 Task: Create a meticulously planned event to celebrate the company's achievements, offering an evening of camaraderie, delicious food, and engaging activities at the annual company picnic on September 22nd from 12 PM to 4 PM.
Action: Mouse moved to (25, 125)
Screenshot: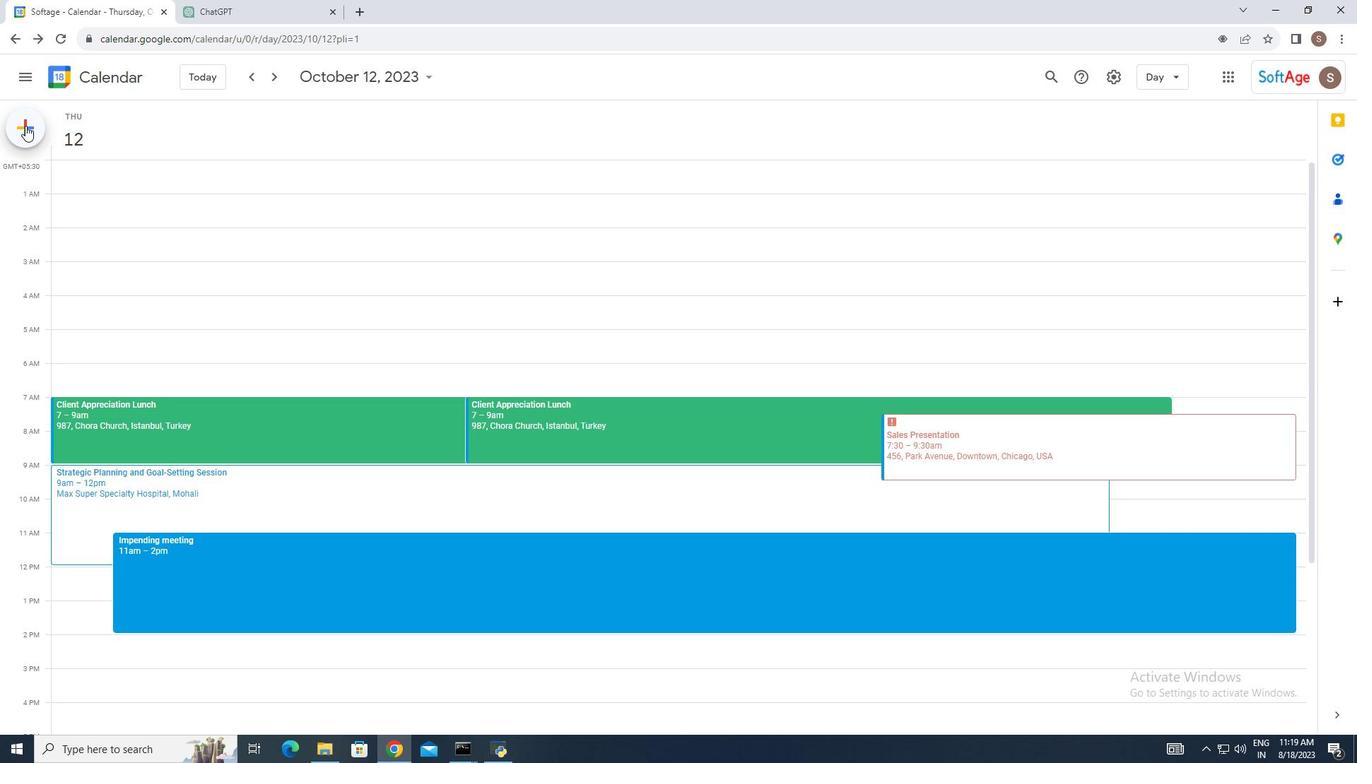 
Action: Mouse pressed left at (25, 125)
Screenshot: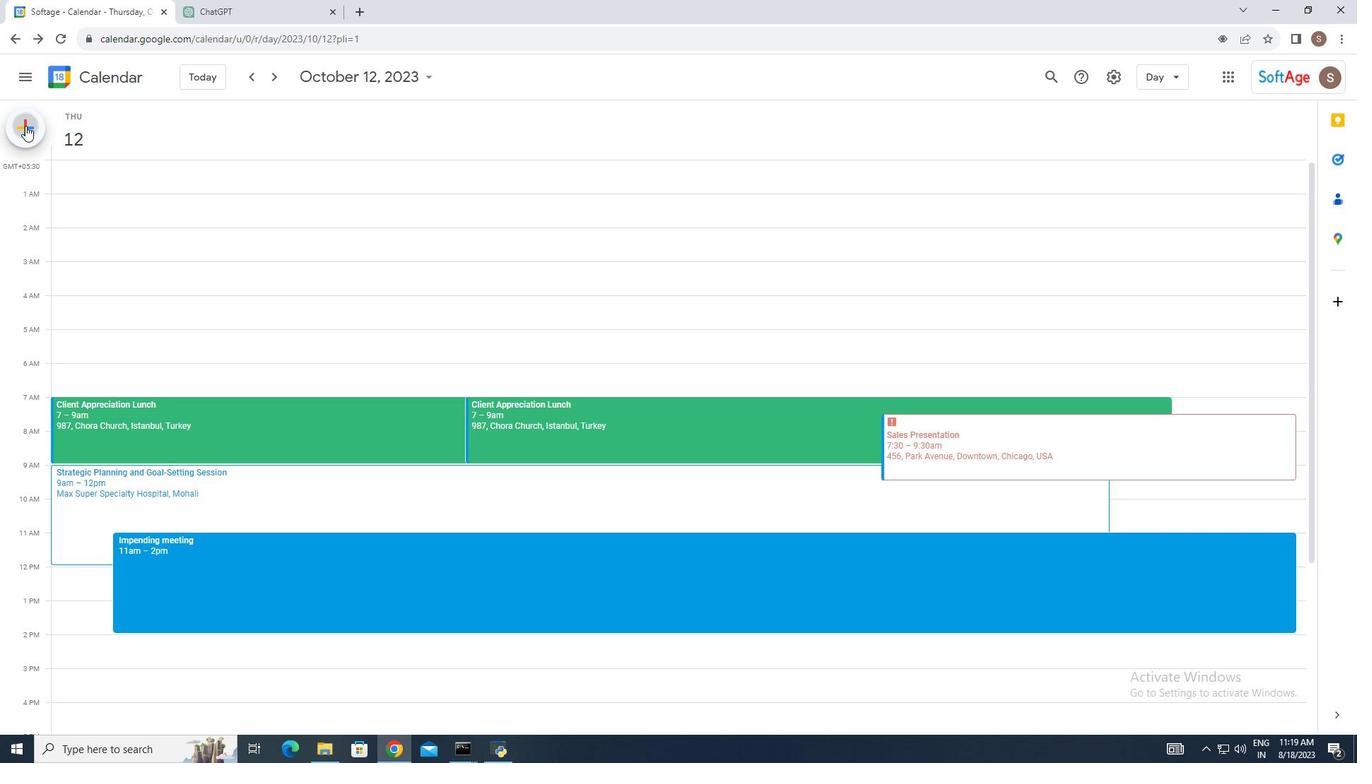 
Action: Mouse moved to (50, 165)
Screenshot: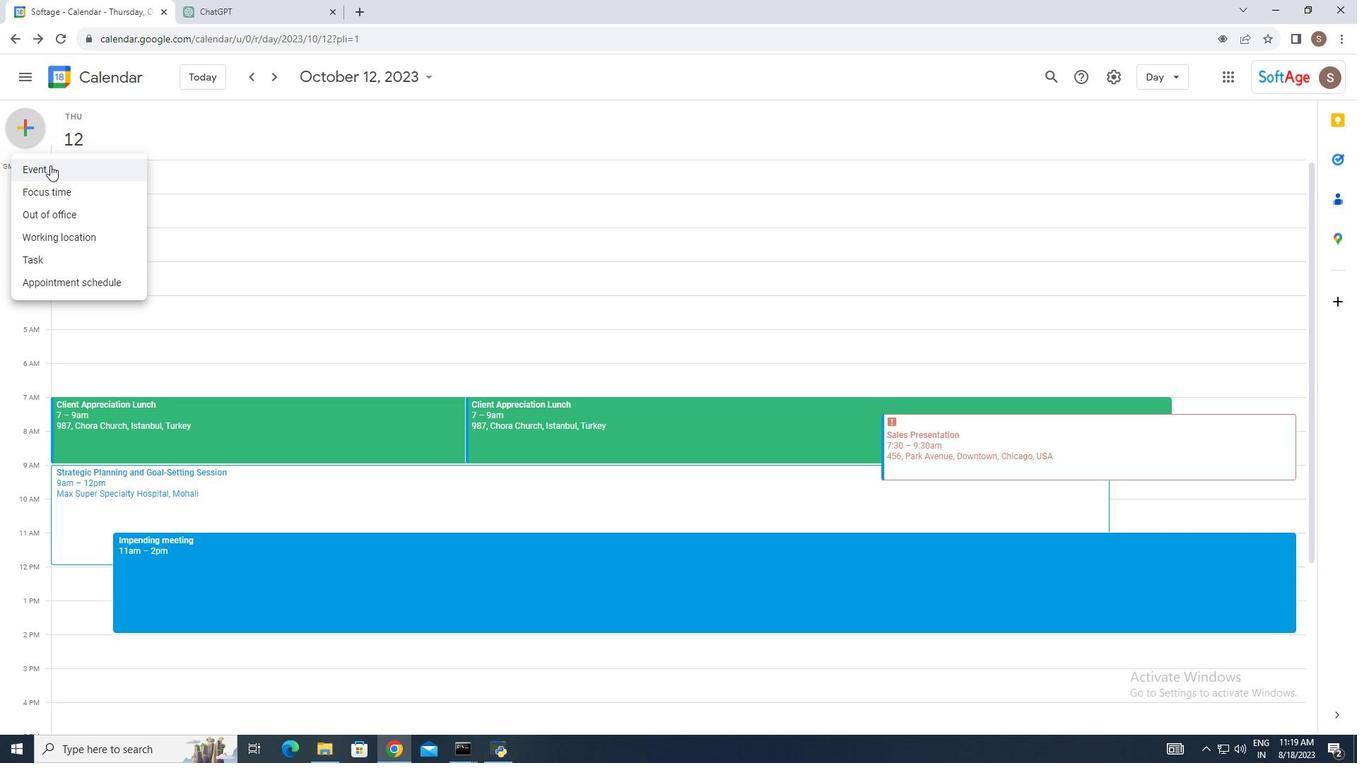 
Action: Mouse pressed left at (50, 165)
Screenshot: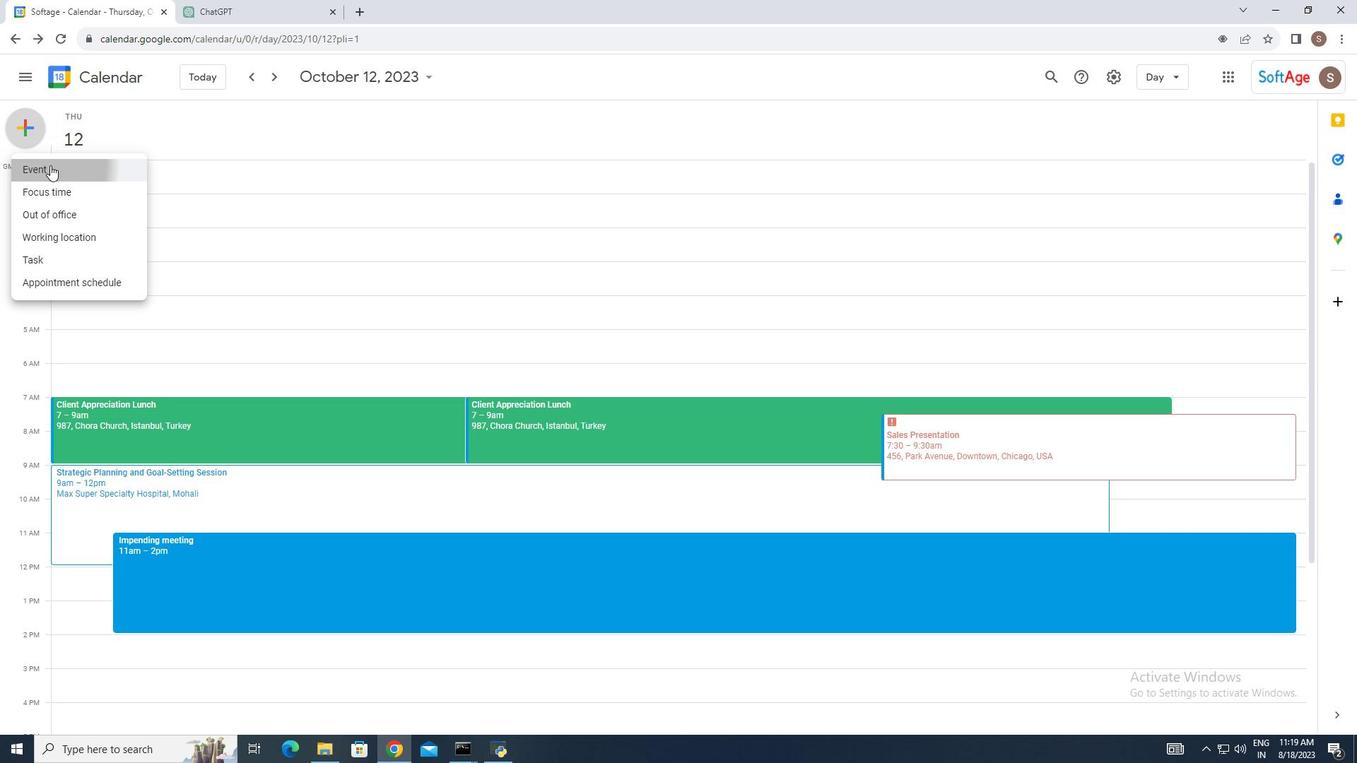 
Action: Mouse moved to (806, 555)
Screenshot: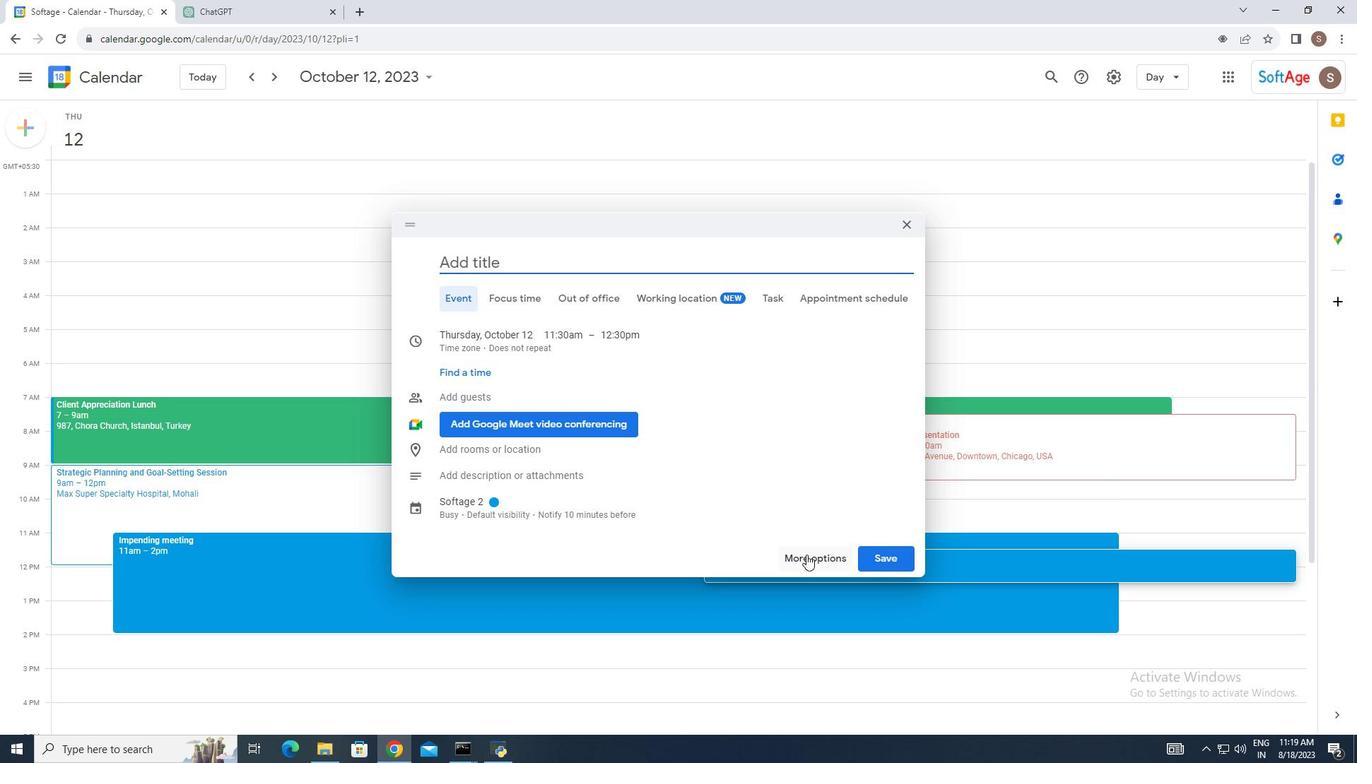 
Action: Mouse pressed left at (806, 555)
Screenshot: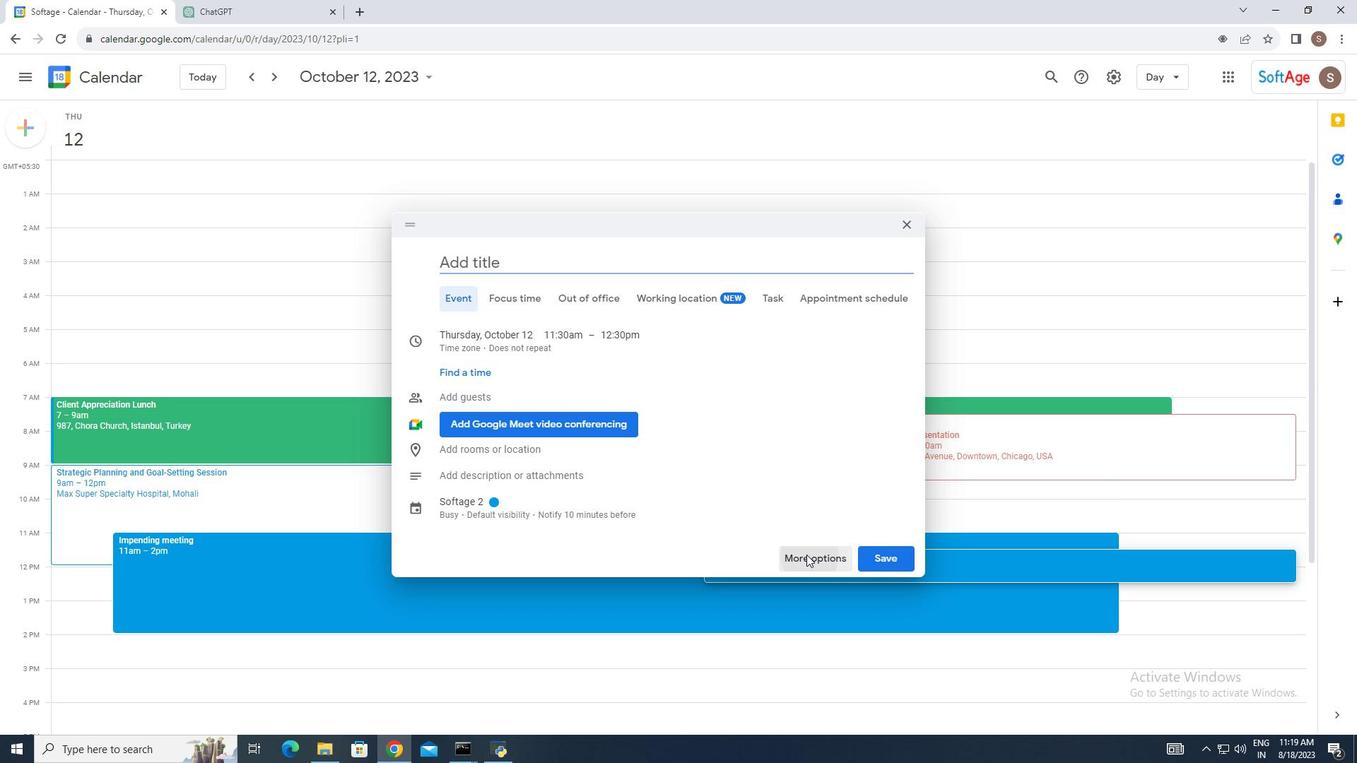 
Action: Mouse moved to (163, 83)
Screenshot: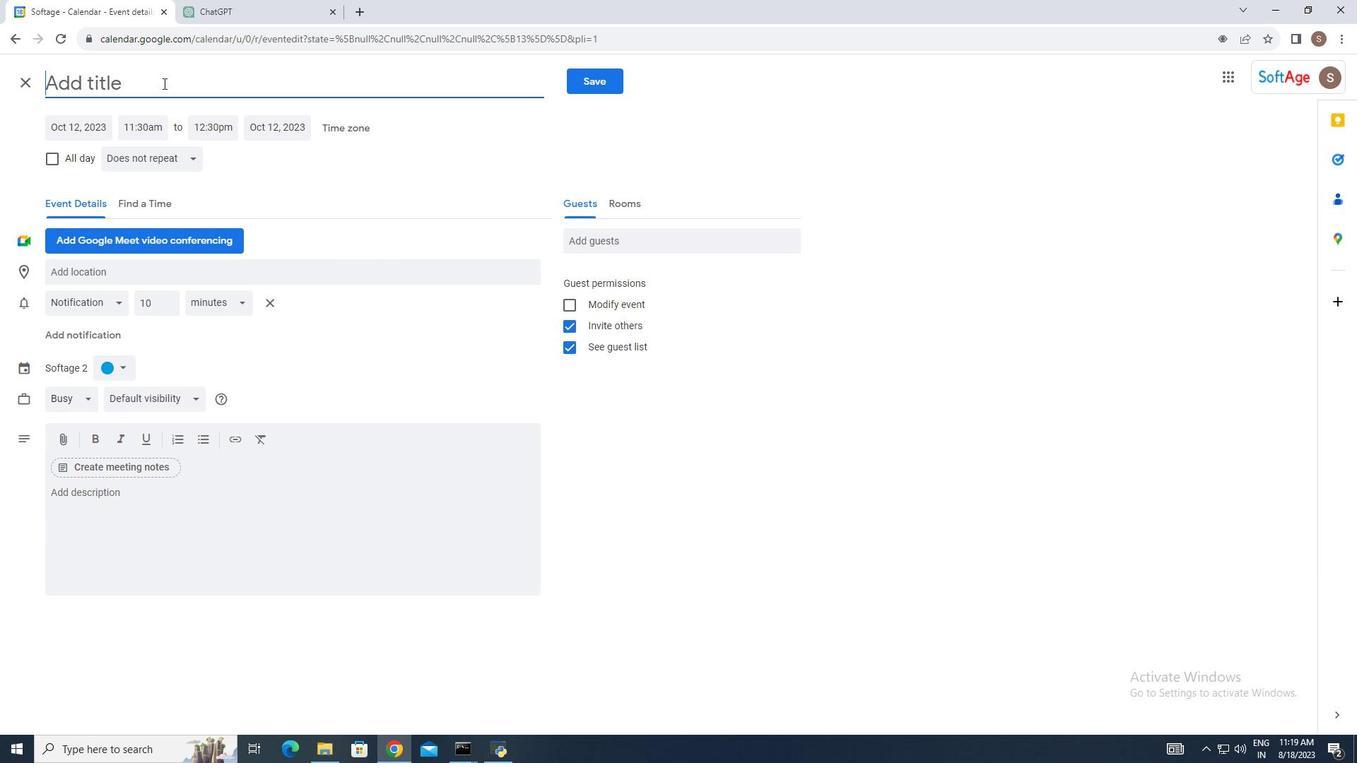
Action: Mouse pressed left at (163, 83)
Screenshot: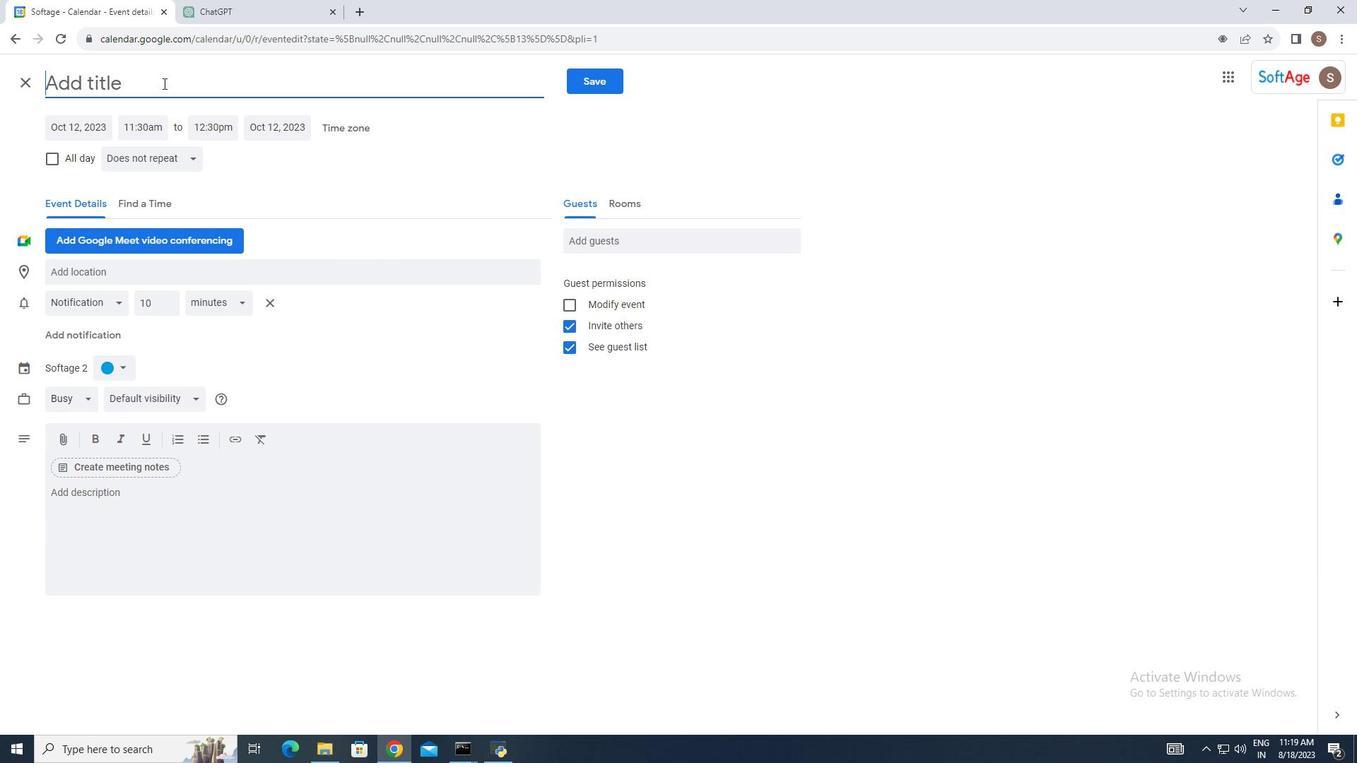 
Action: Key pressed <Key.shift>Meticulously
Screenshot: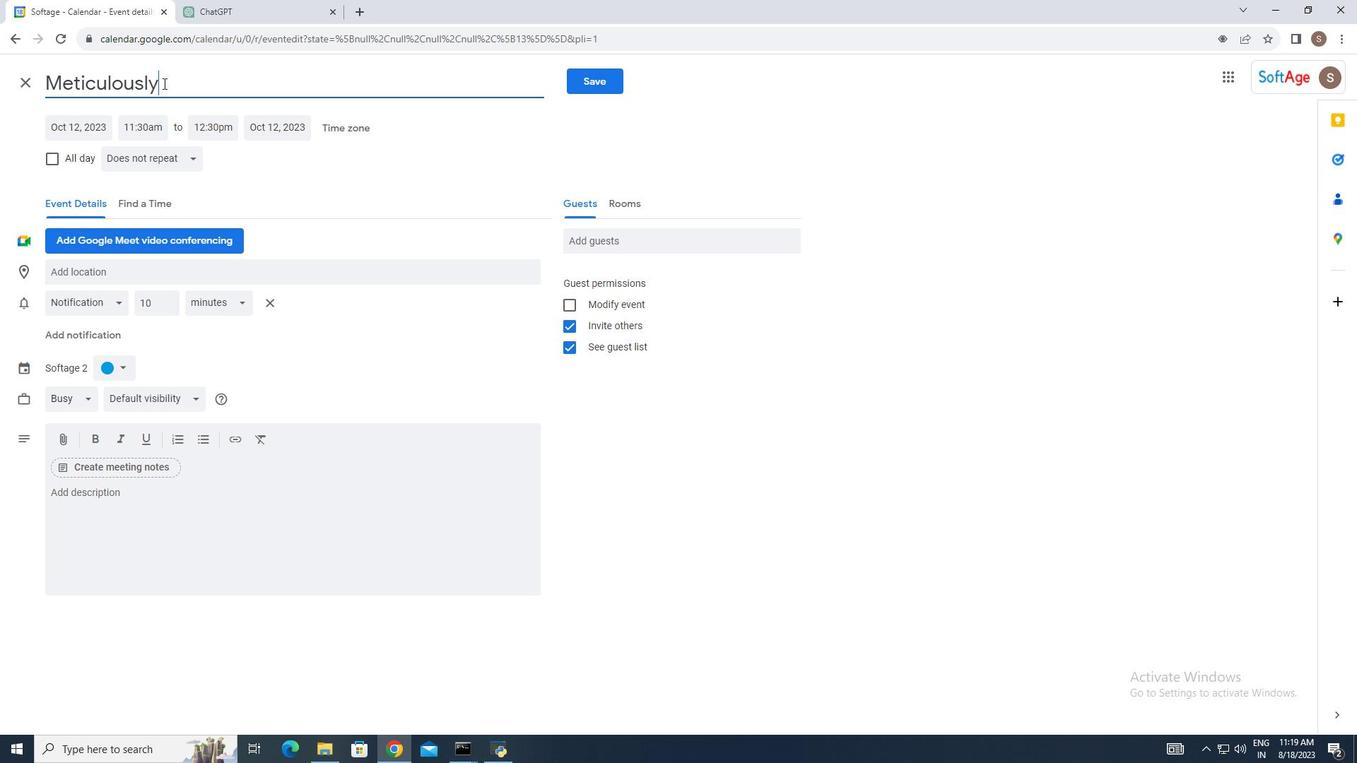 
Action: Mouse moved to (101, 507)
Screenshot: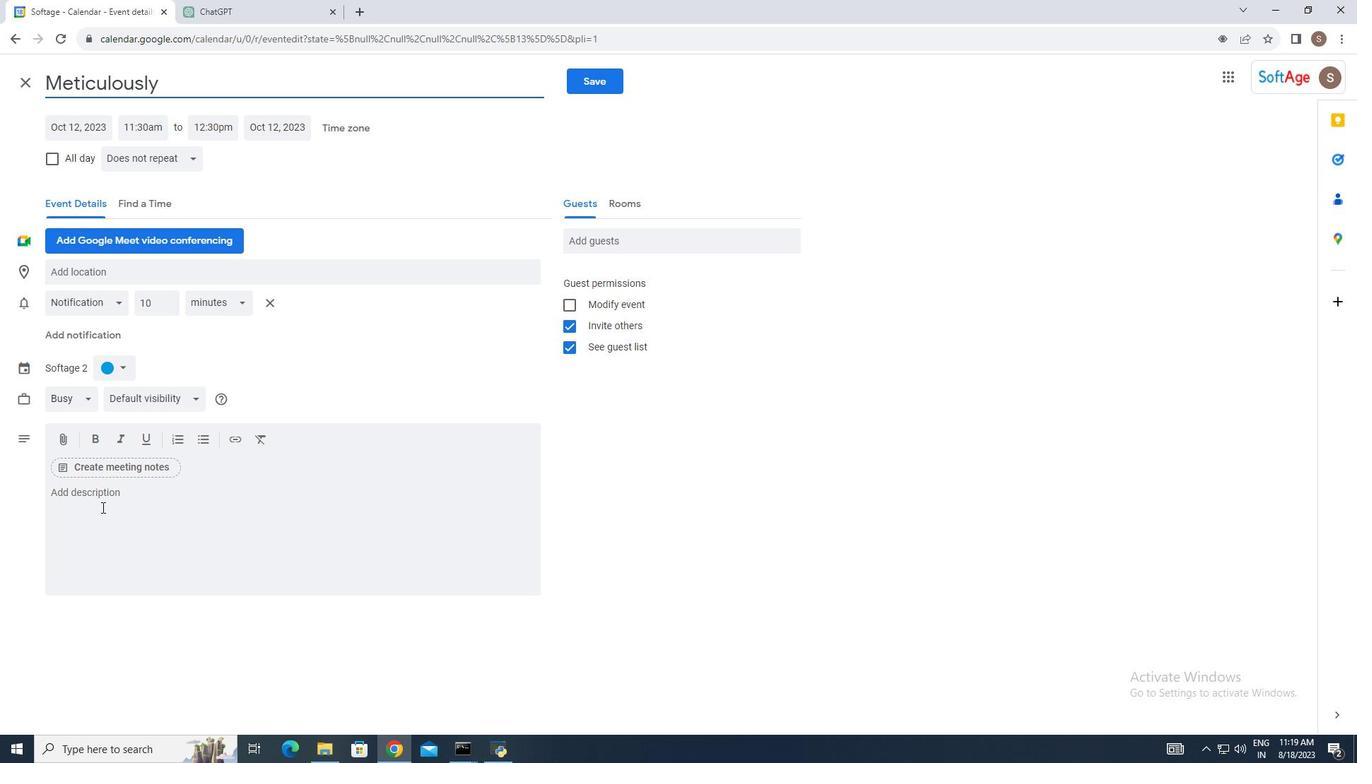 
Action: Mouse pressed left at (101, 507)
Screenshot: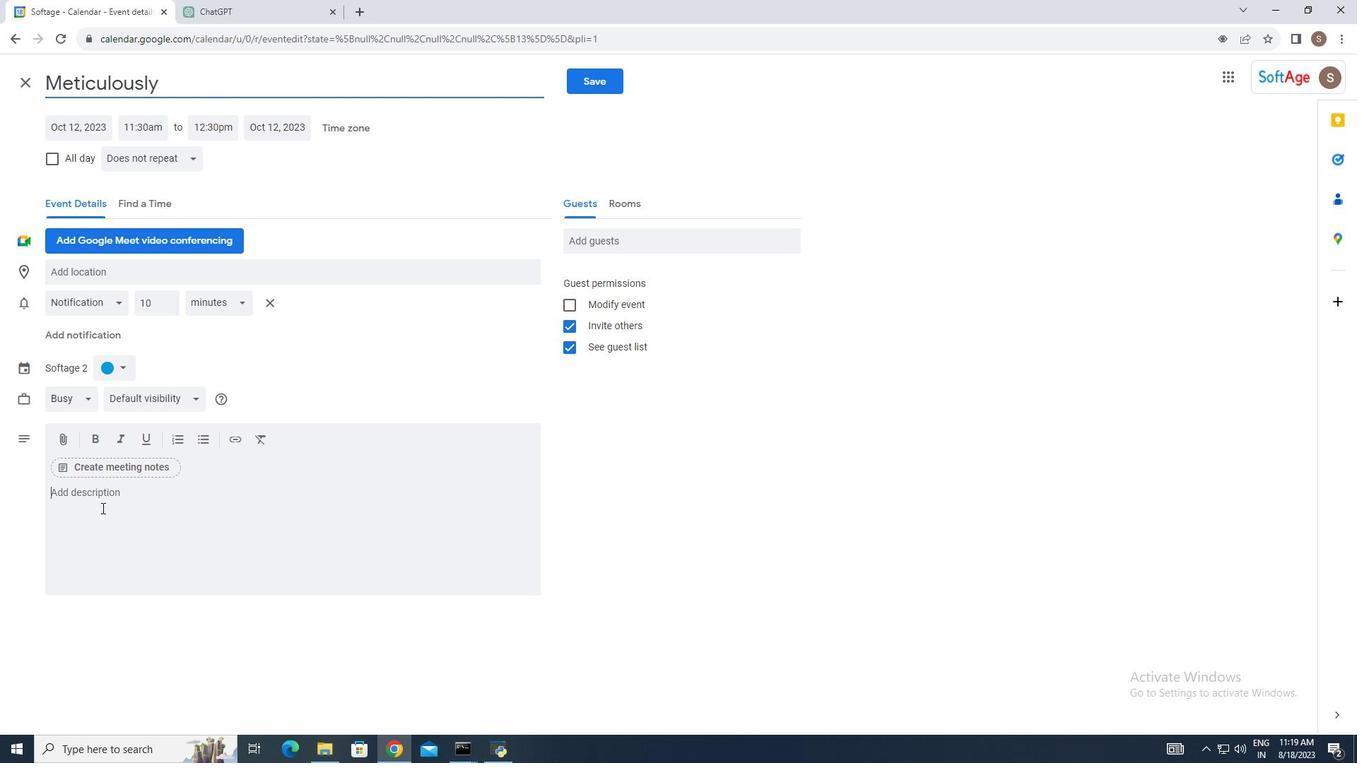 
Action: Mouse moved to (289, 374)
Screenshot: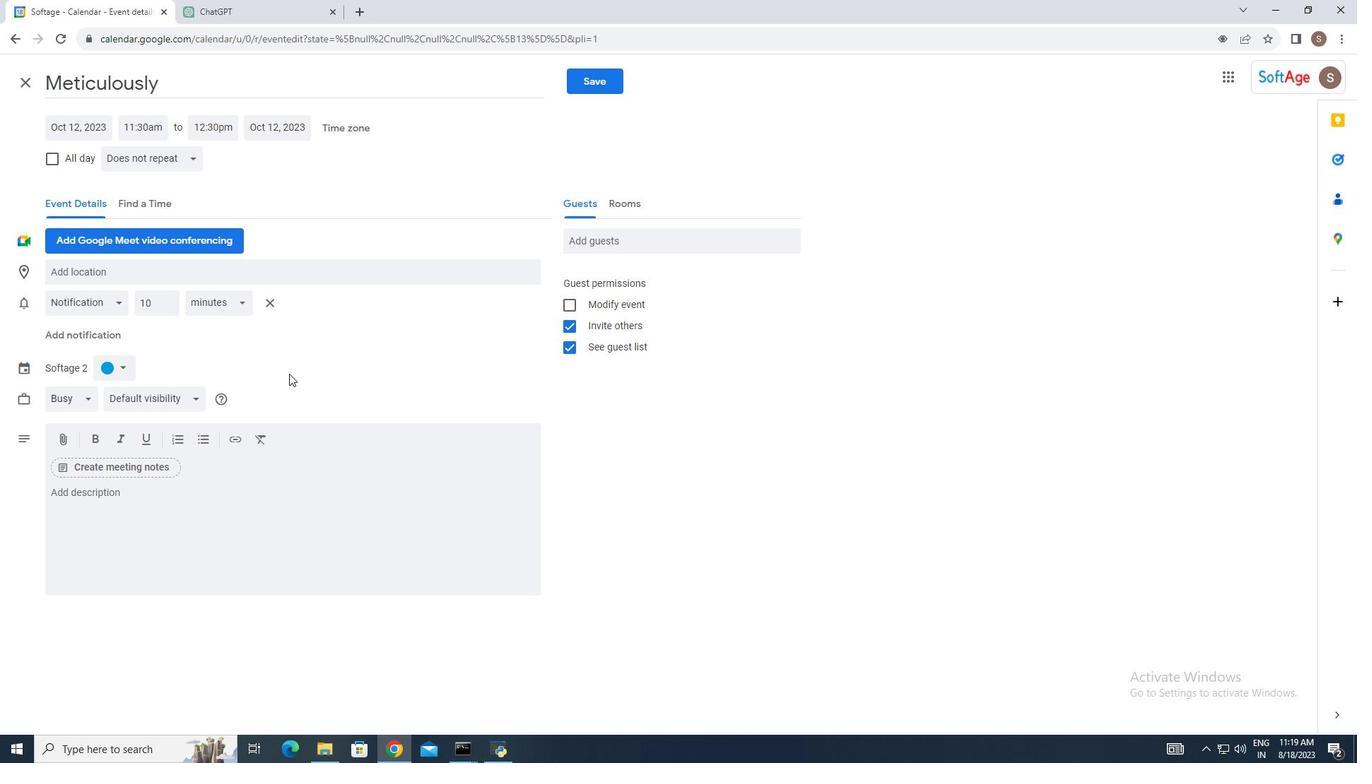 
Action: Key pressed <Key.shift>Meticulously<Key.space>plannde<Key.space>ev<Key.backspace><Key.backspace><Key.backspace><Key.backspace><Key.backspace>ed<Key.space>ec<Key.backspace>vent<Key.space>to<Key.space>celebrate<Key.space>the<Key.space>company's<Key.space>achievements<Key.space><Key.backspace>.<Key.backspace>,<Key.space>offering<Key.space>of<Key.space>camaraderie,<Key.space>delicious<Key.space><Key.backspace>,<Key.space><Key.backspace><Key.backspace><Key.space>food,<Key.space>and<Key.space>engaging<Key.space>activities<Key.space>at<Key.space>annual<Key.space>company<Key.space>picnic<Key.space>on<Key.space>\\<Key.backspace><Key.backspace><Key.backspace><Key.backspace><Key.backspace><Key.backspace>.
Screenshot: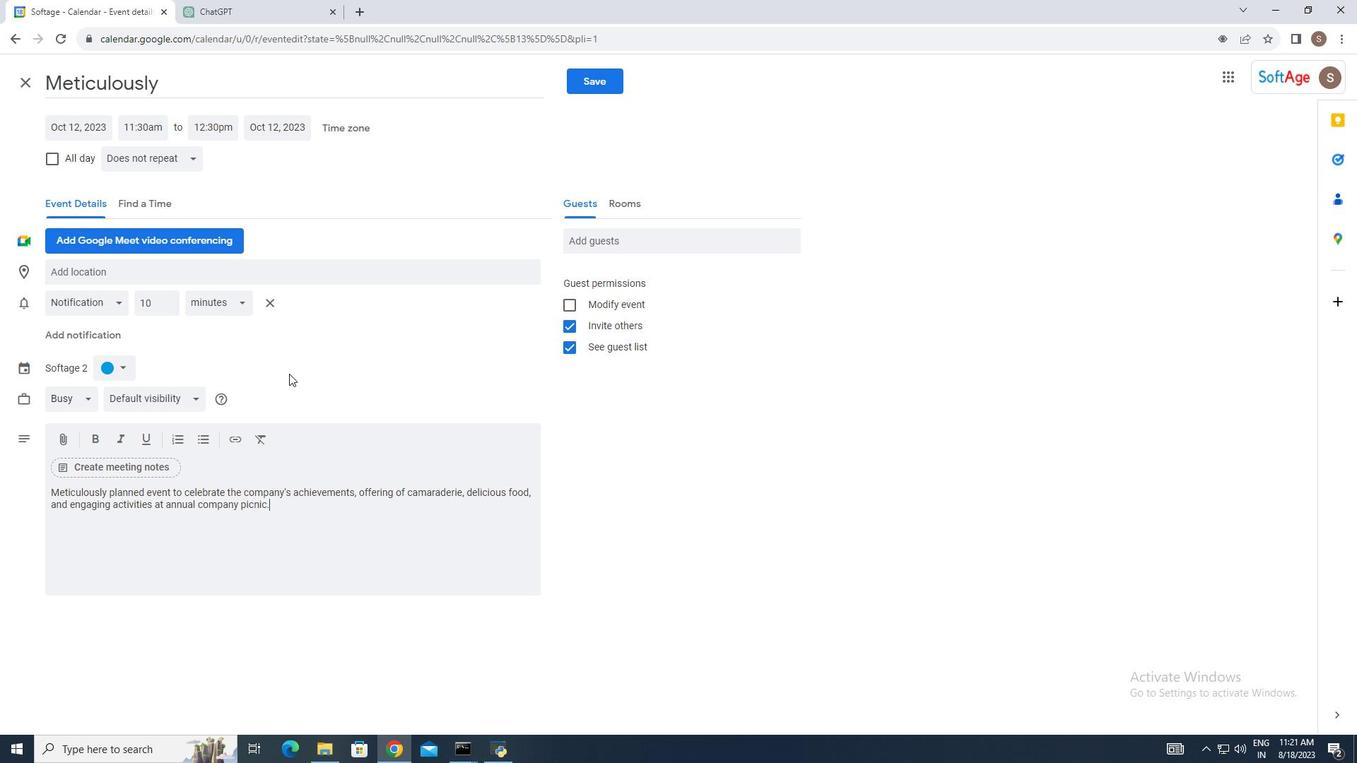 
Action: Mouse moved to (86, 124)
Screenshot: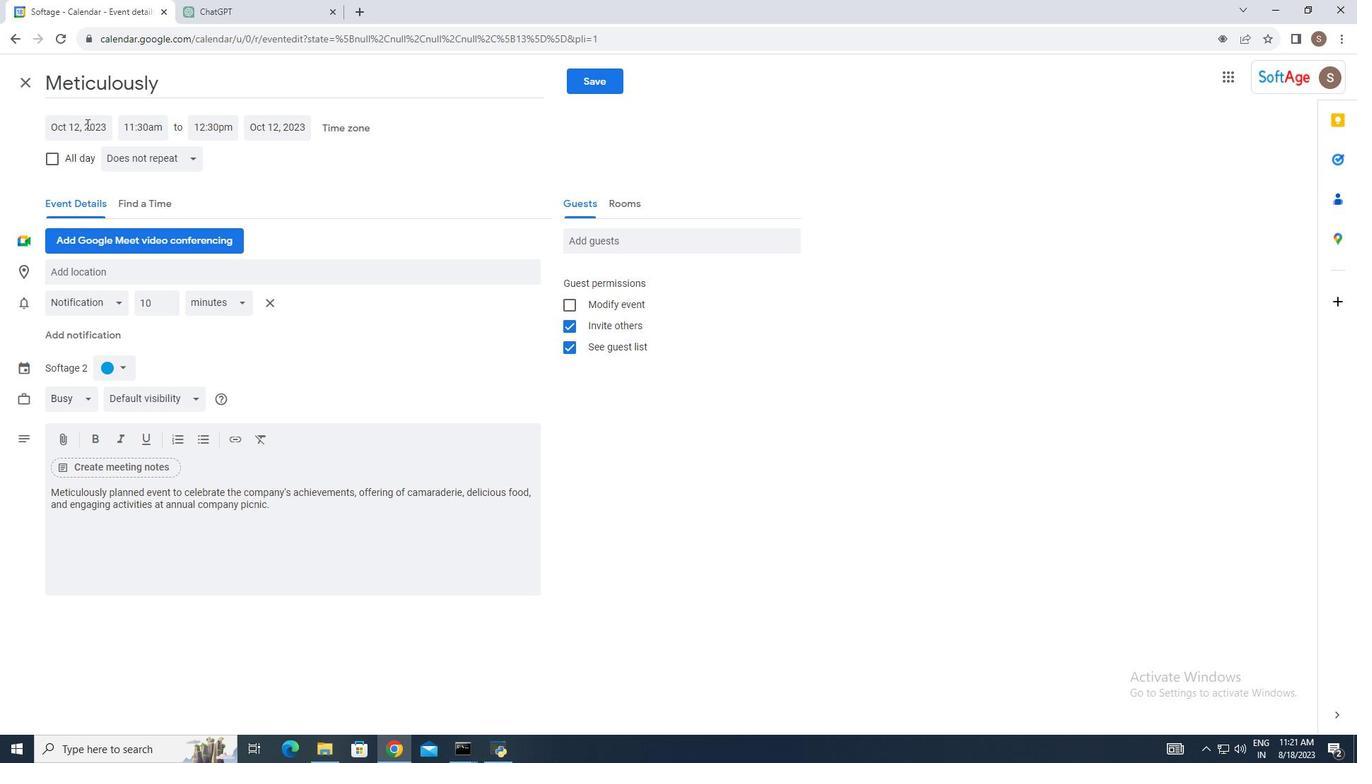 
Action: Mouse pressed left at (86, 124)
Screenshot: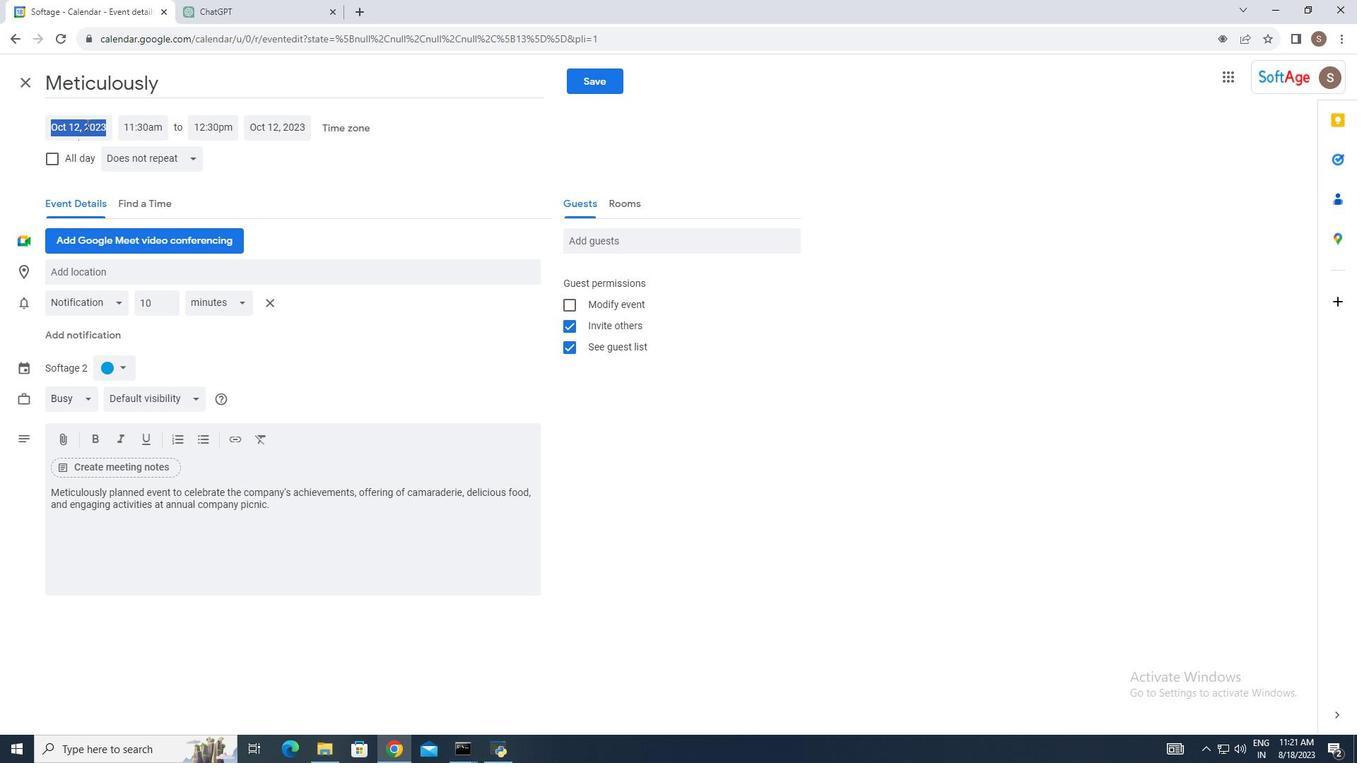 
Action: Mouse moved to (222, 161)
Screenshot: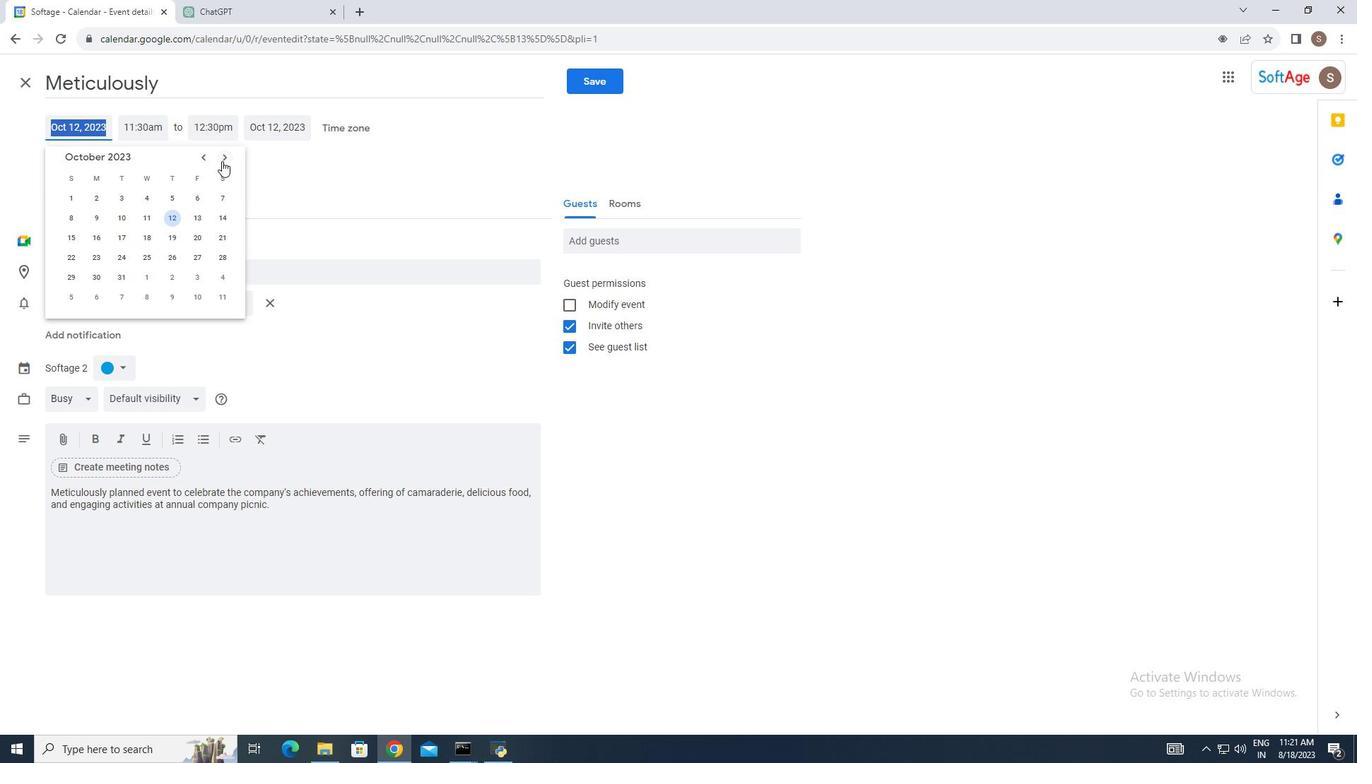 
Action: Mouse pressed left at (222, 161)
Screenshot: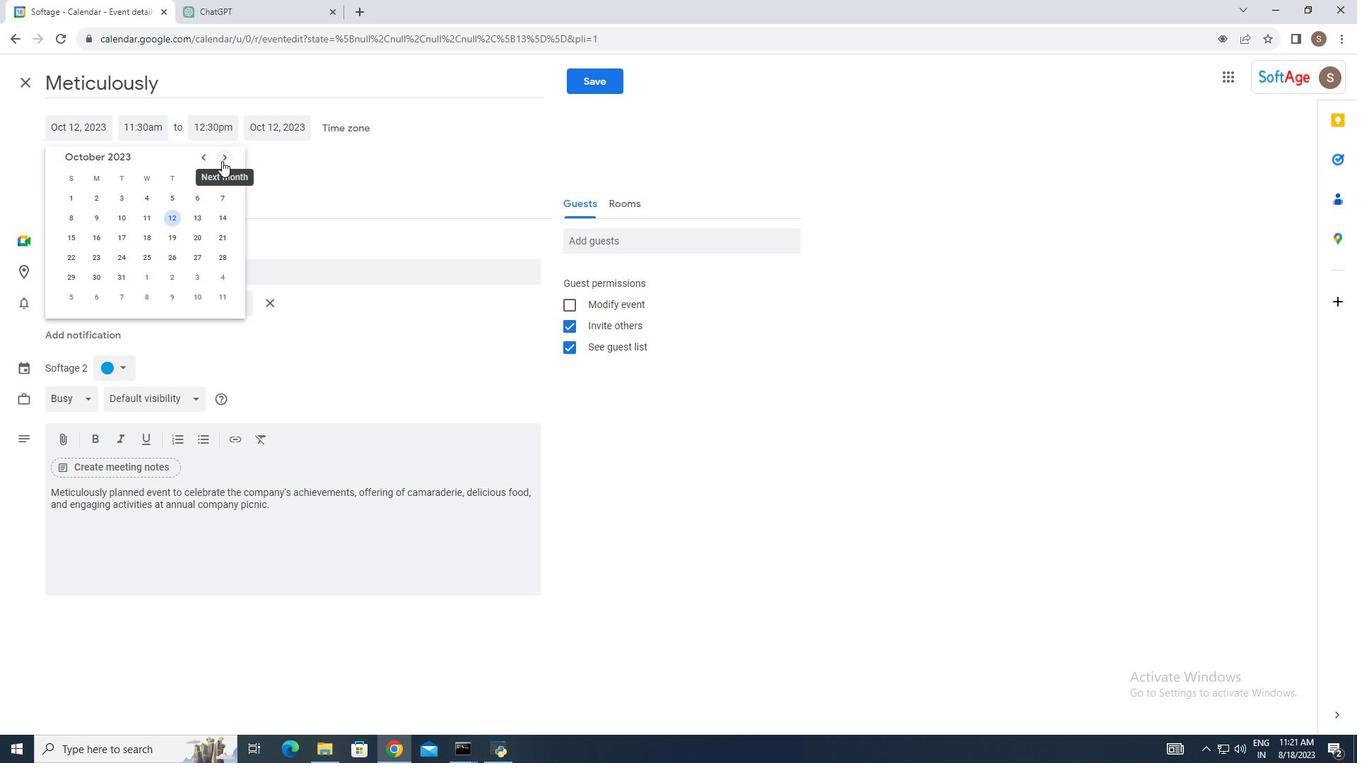 
Action: Mouse moved to (198, 159)
Screenshot: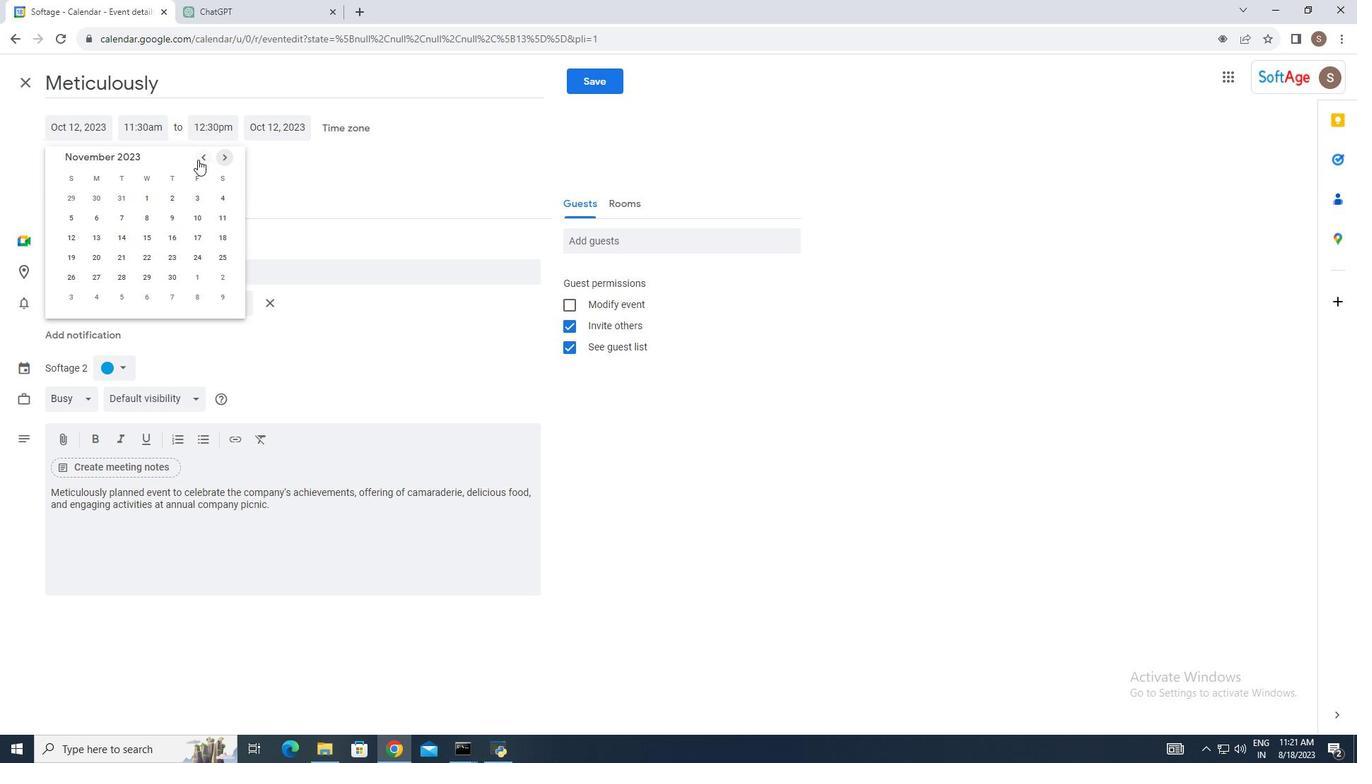 
Action: Mouse pressed left at (198, 159)
Screenshot: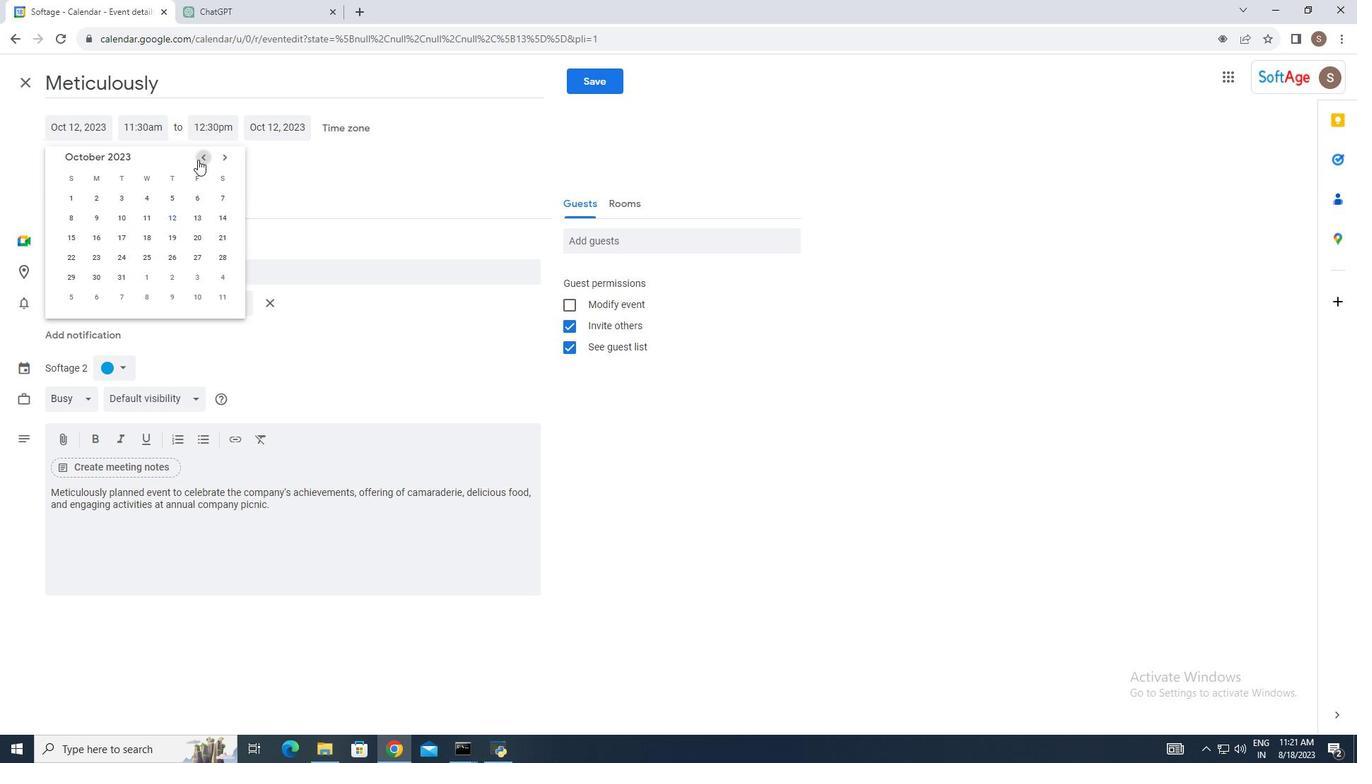 
Action: Mouse pressed left at (198, 159)
Screenshot: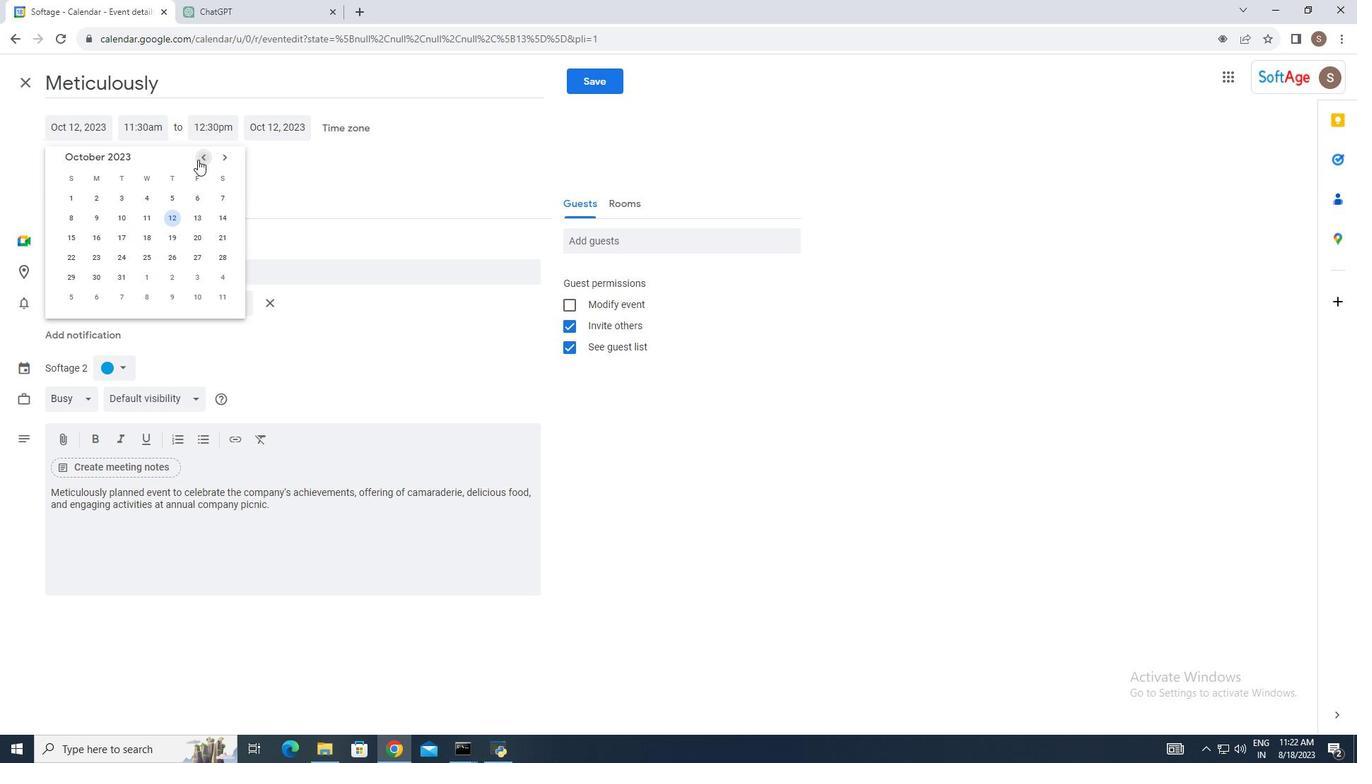 
Action: Mouse moved to (196, 258)
Screenshot: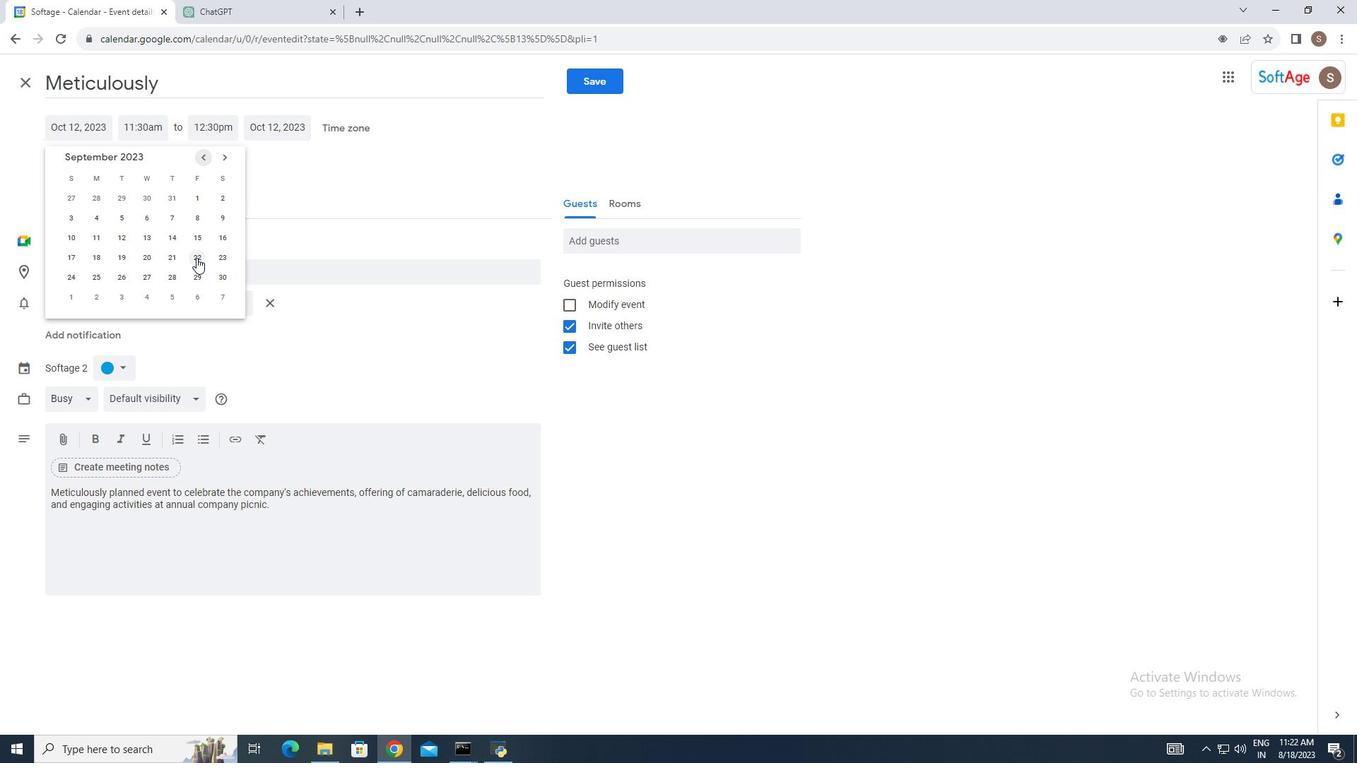 
Action: Mouse pressed left at (196, 258)
Screenshot: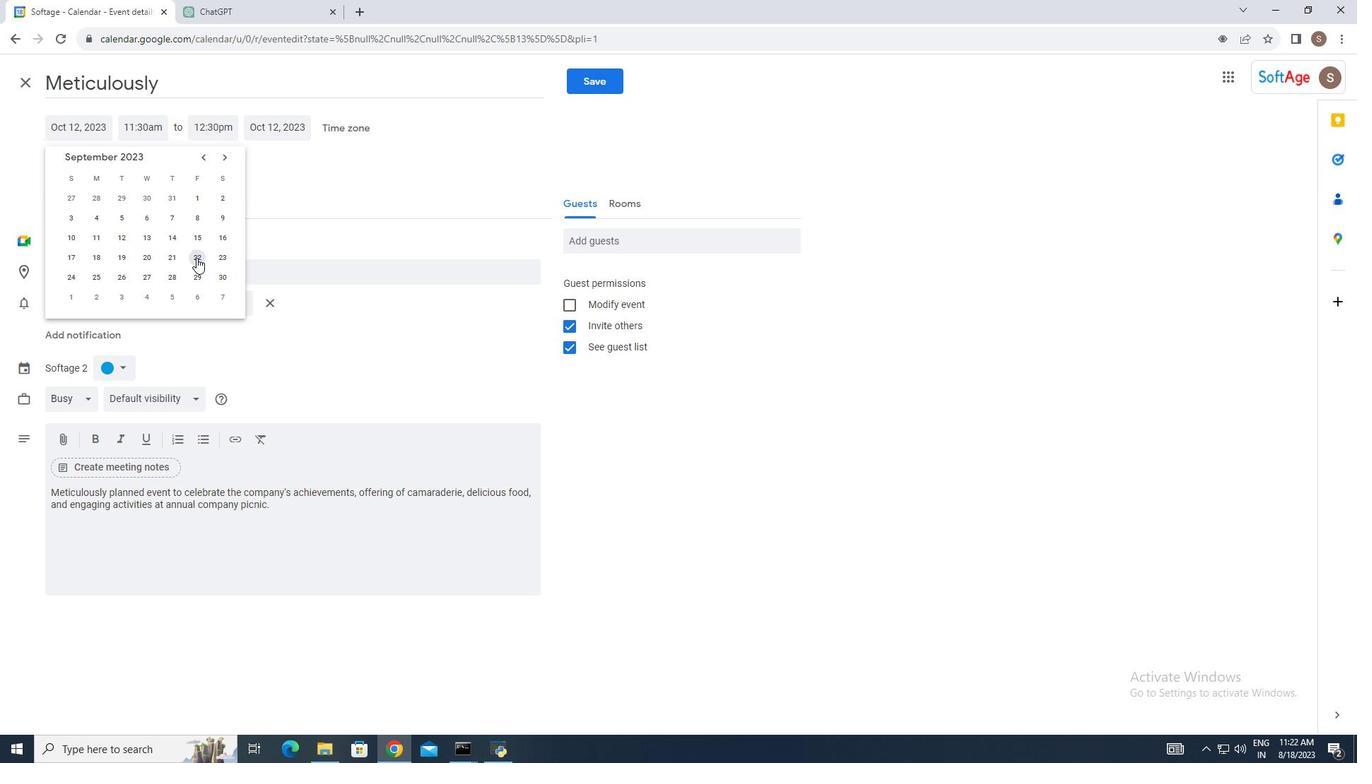 
Action: Mouse moved to (159, 127)
Screenshot: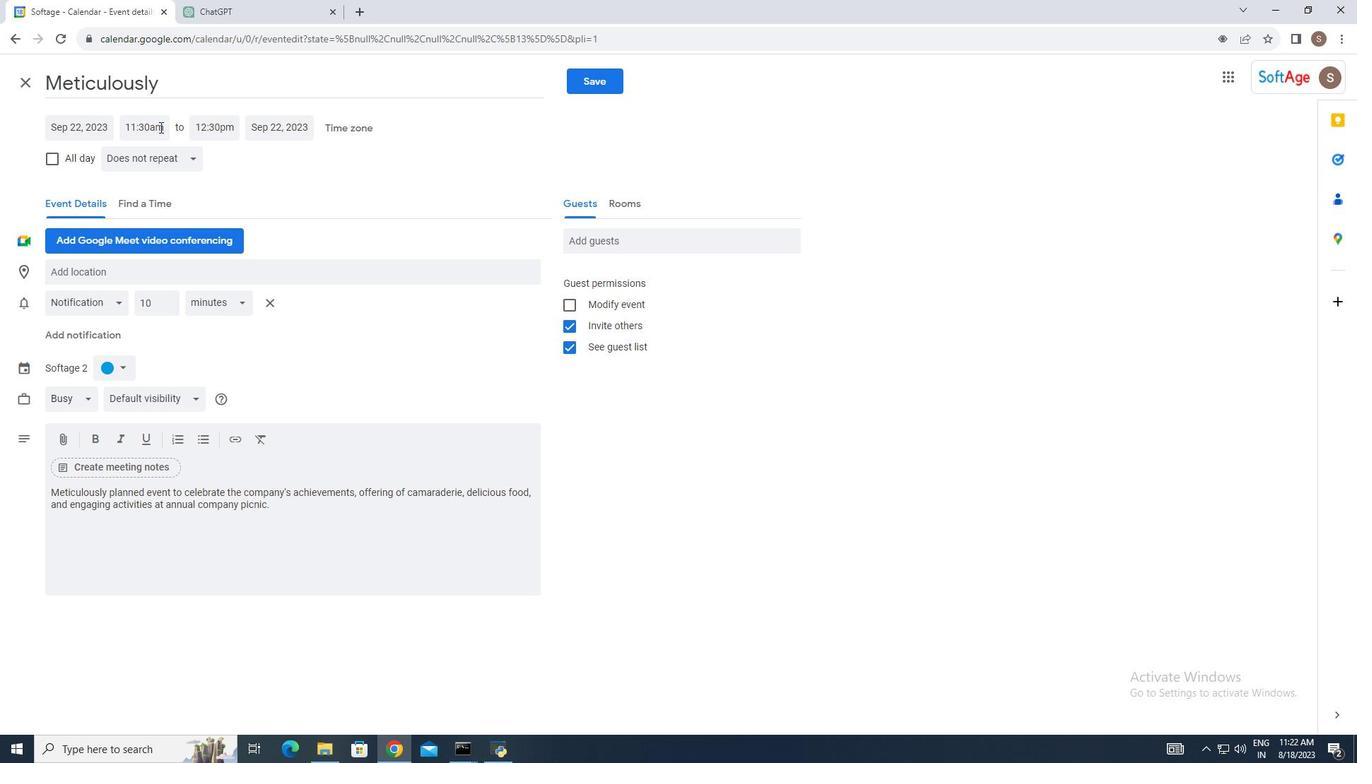 
Action: Mouse pressed left at (159, 127)
Screenshot: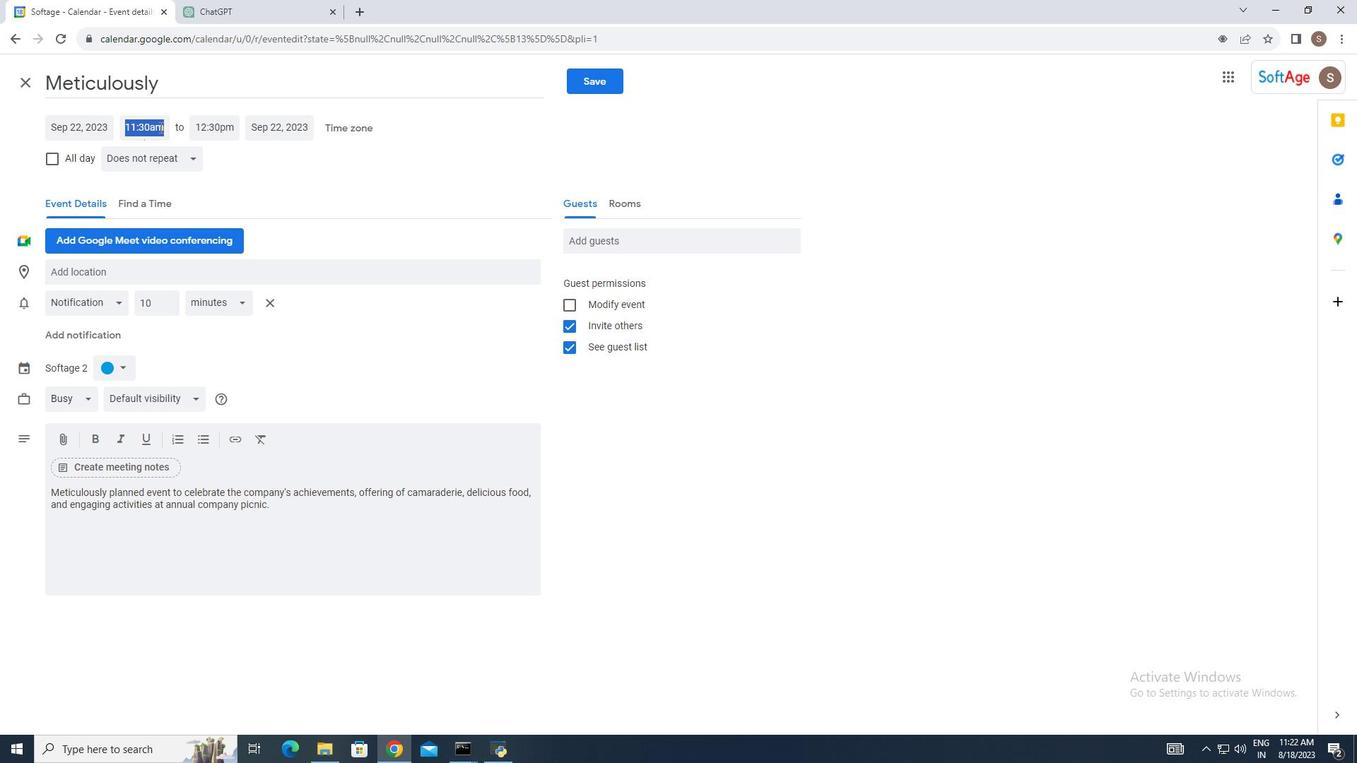 
Action: Mouse moved to (178, 268)
Screenshot: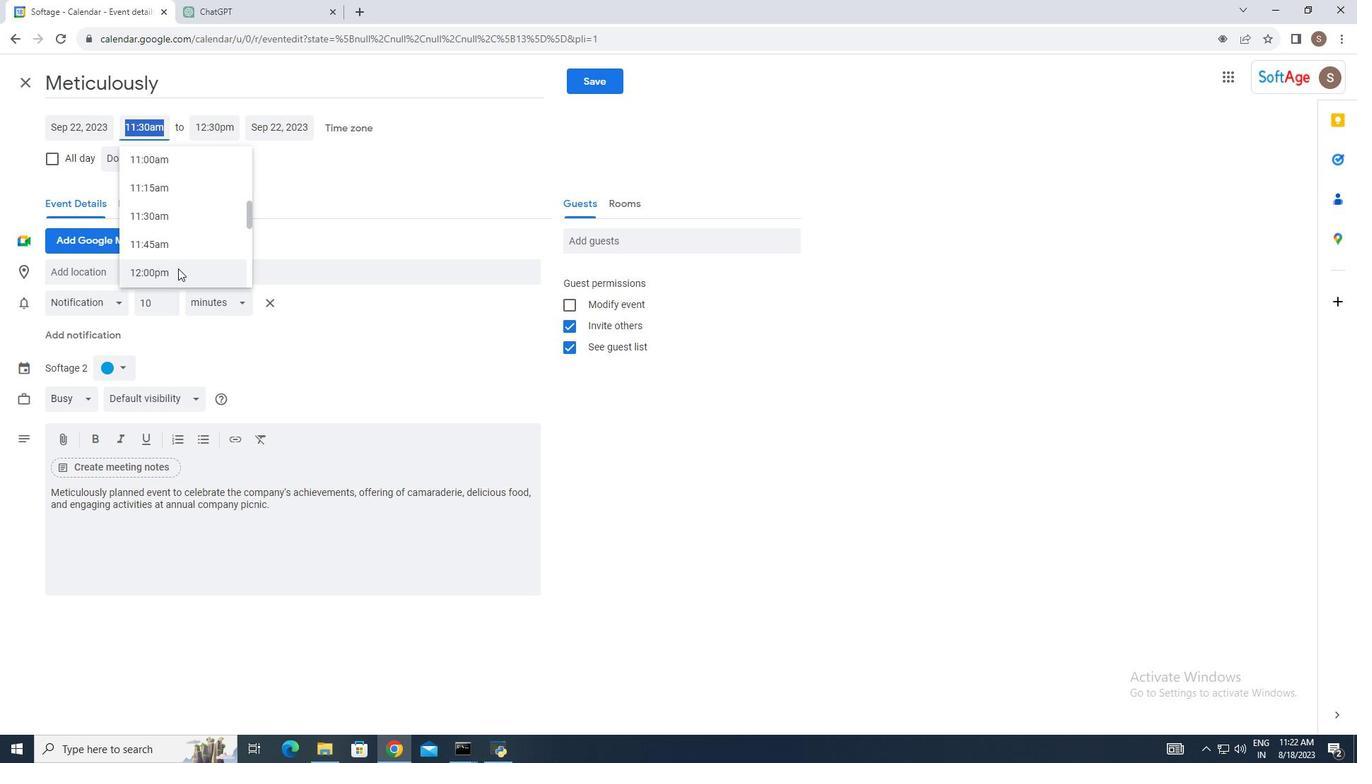 
Action: Mouse pressed left at (178, 268)
Screenshot: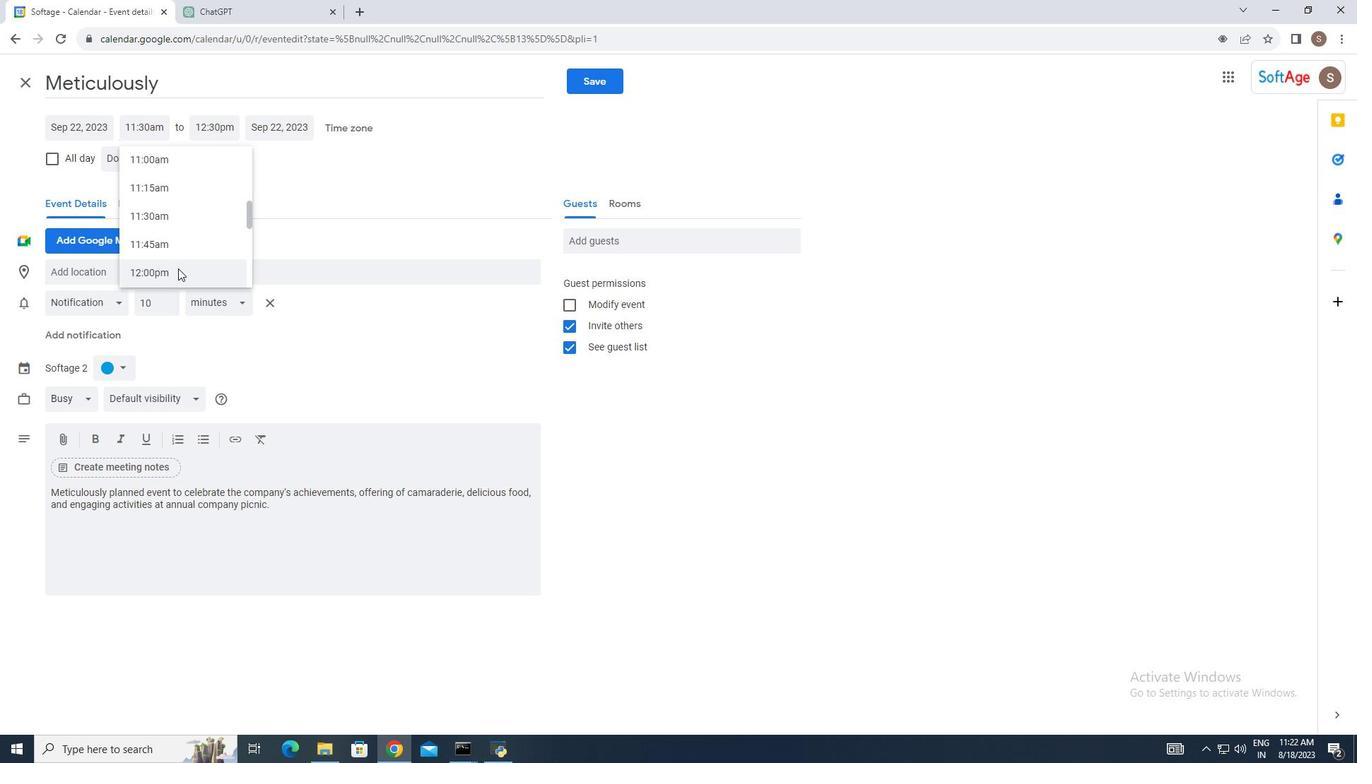 
Action: Mouse moved to (222, 125)
Screenshot: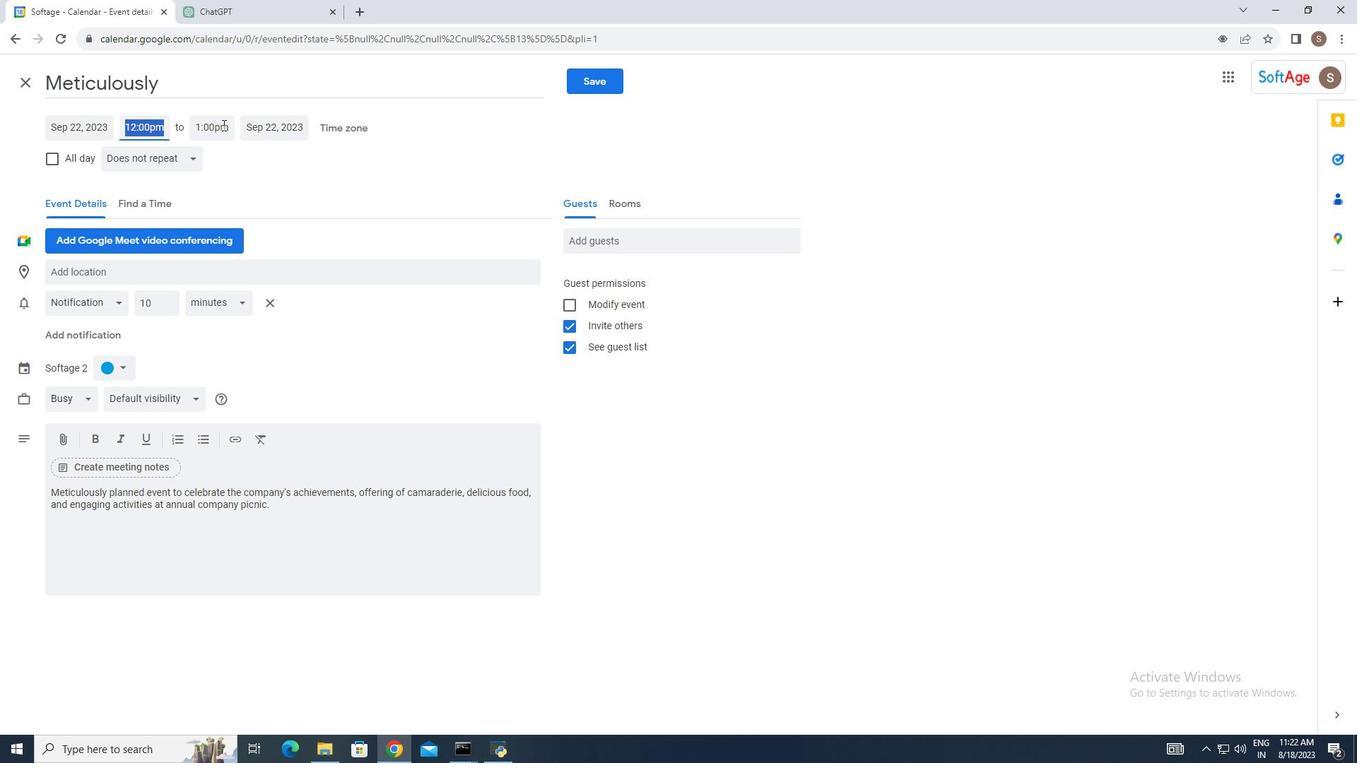 
Action: Mouse pressed left at (222, 125)
Screenshot: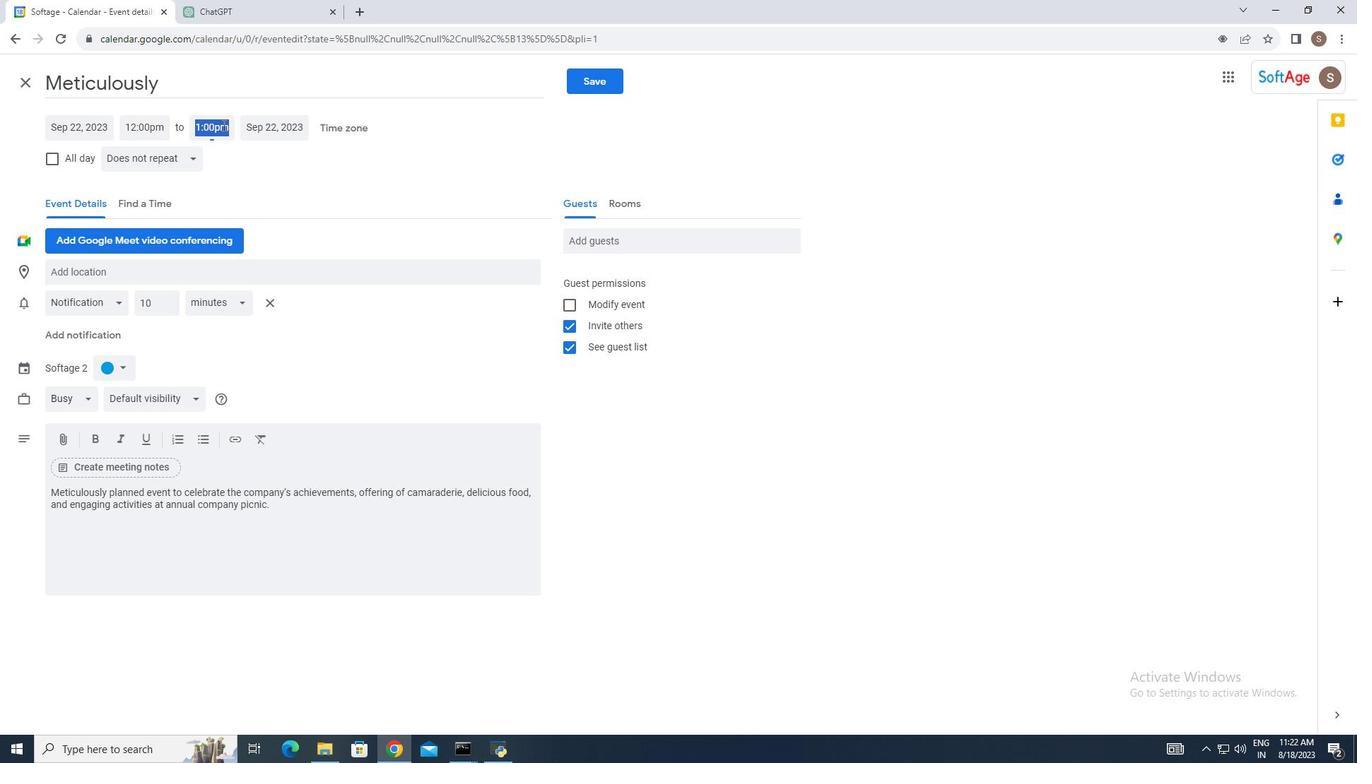 
Action: Key pressed 4<Key.shift_r>:00<Key.space><Key.shift>PM<Key.backspace><Key.backspace><Key.backspace>pm
Screenshot: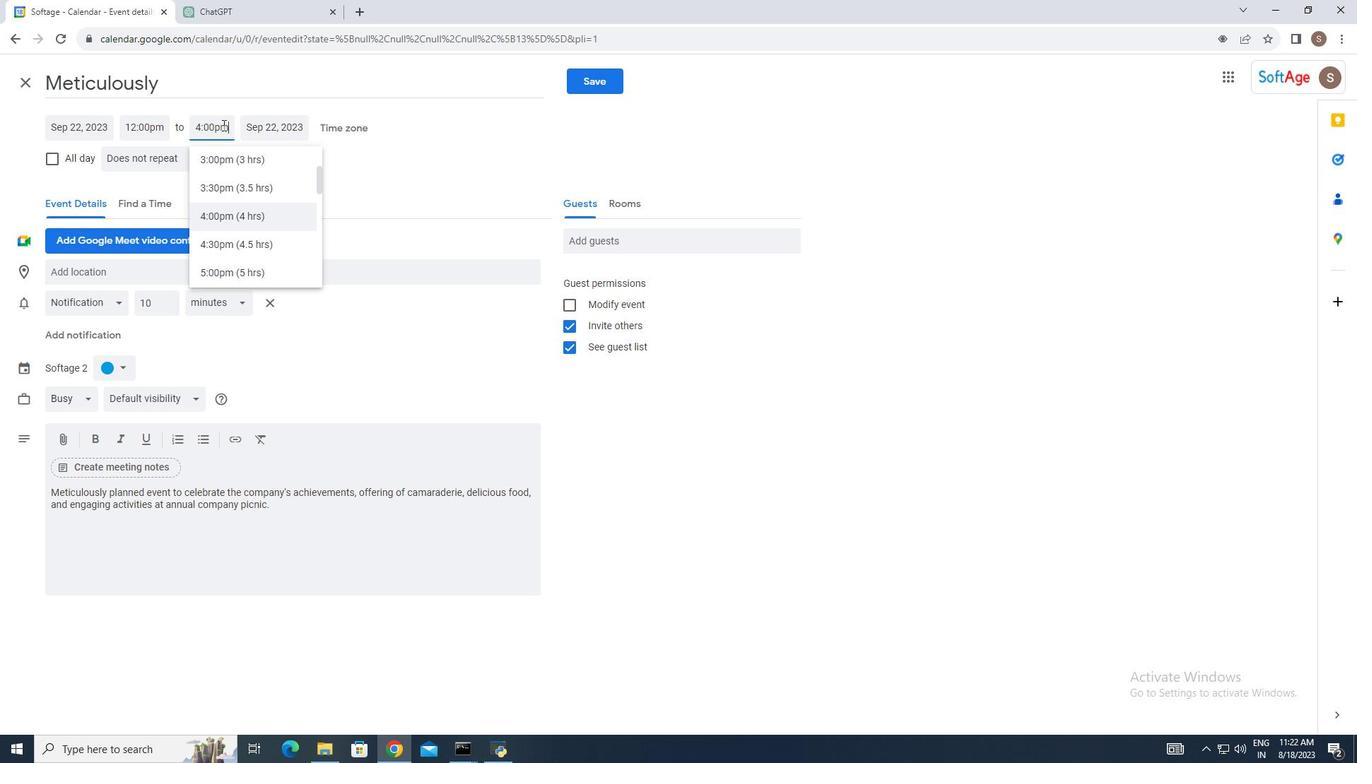 
Action: Mouse moved to (373, 181)
Screenshot: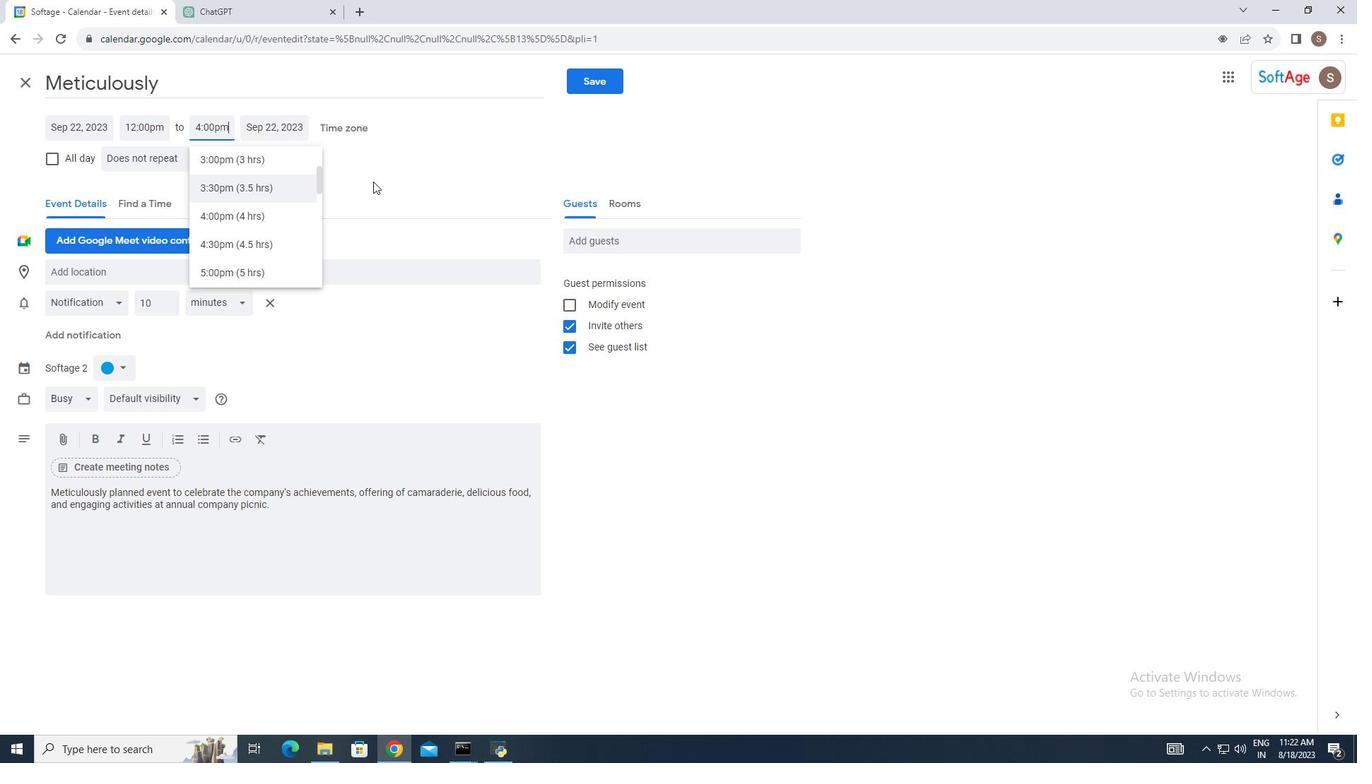 
Action: Mouse pressed left at (373, 181)
Screenshot: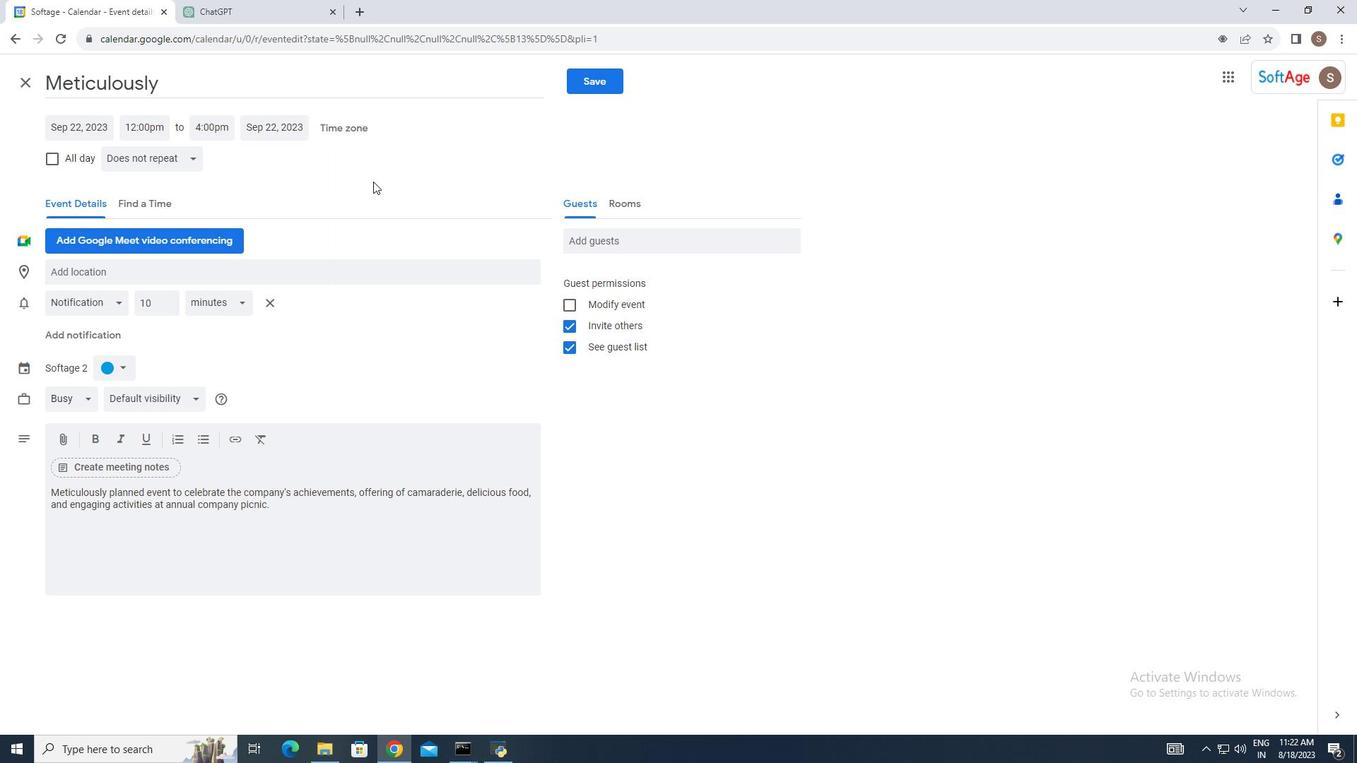
Action: Mouse moved to (359, 397)
Screenshot: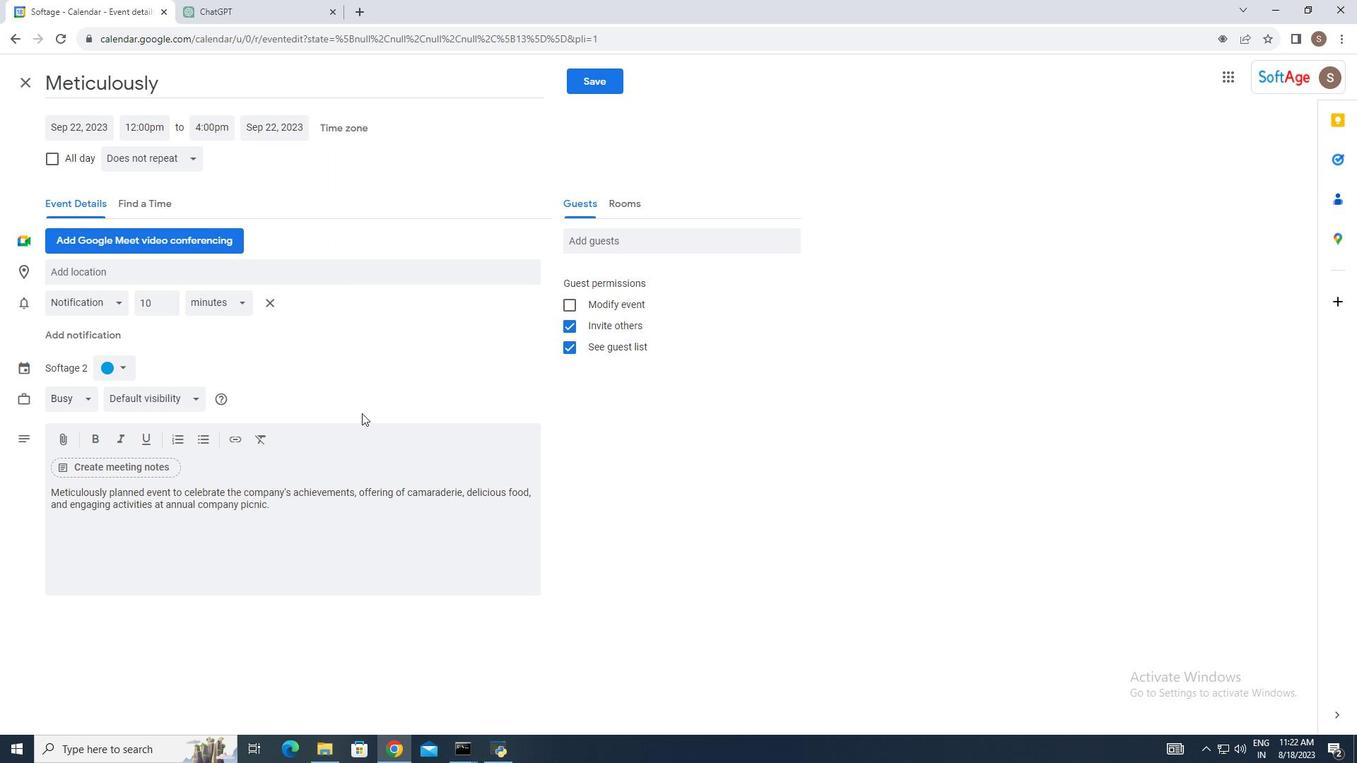 
Action: Mouse scrolled (359, 396) with delta (0, 0)
Screenshot: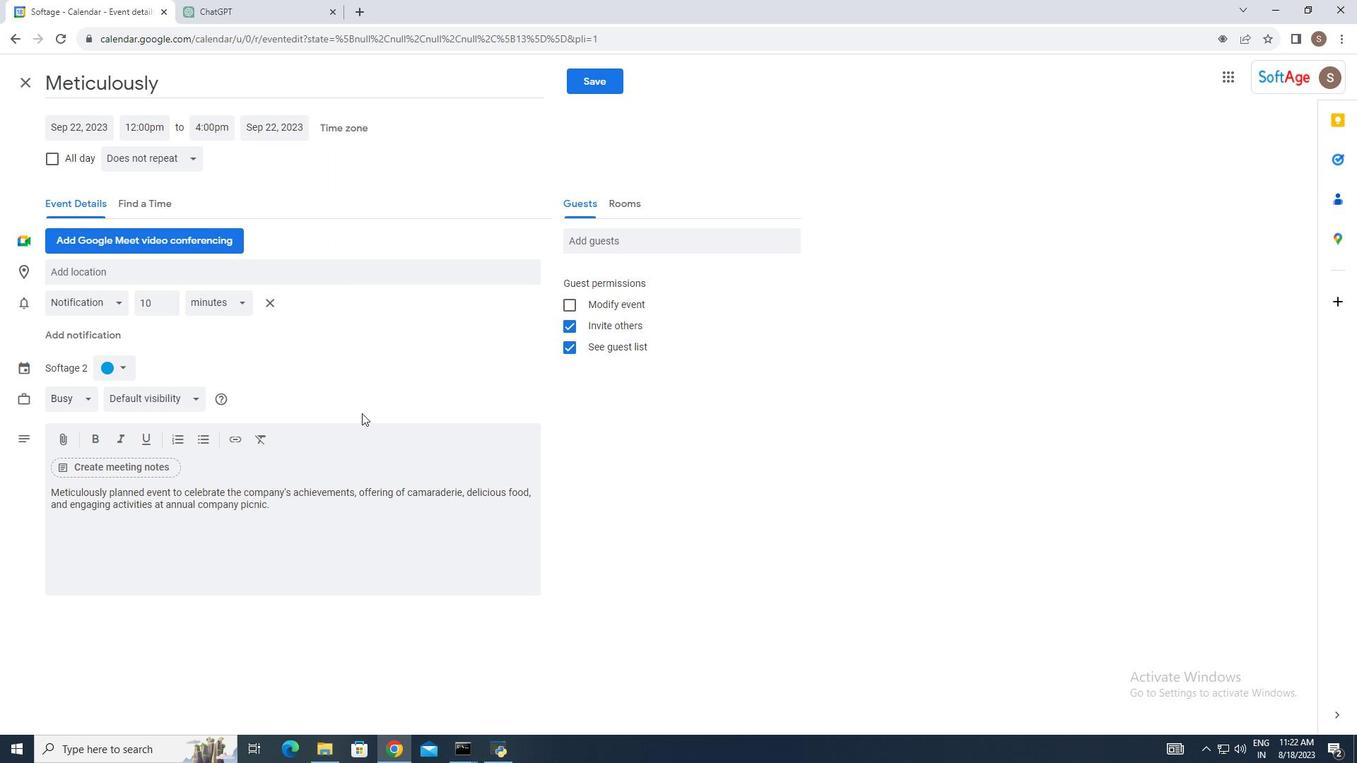 
Action: Mouse moved to (360, 405)
Screenshot: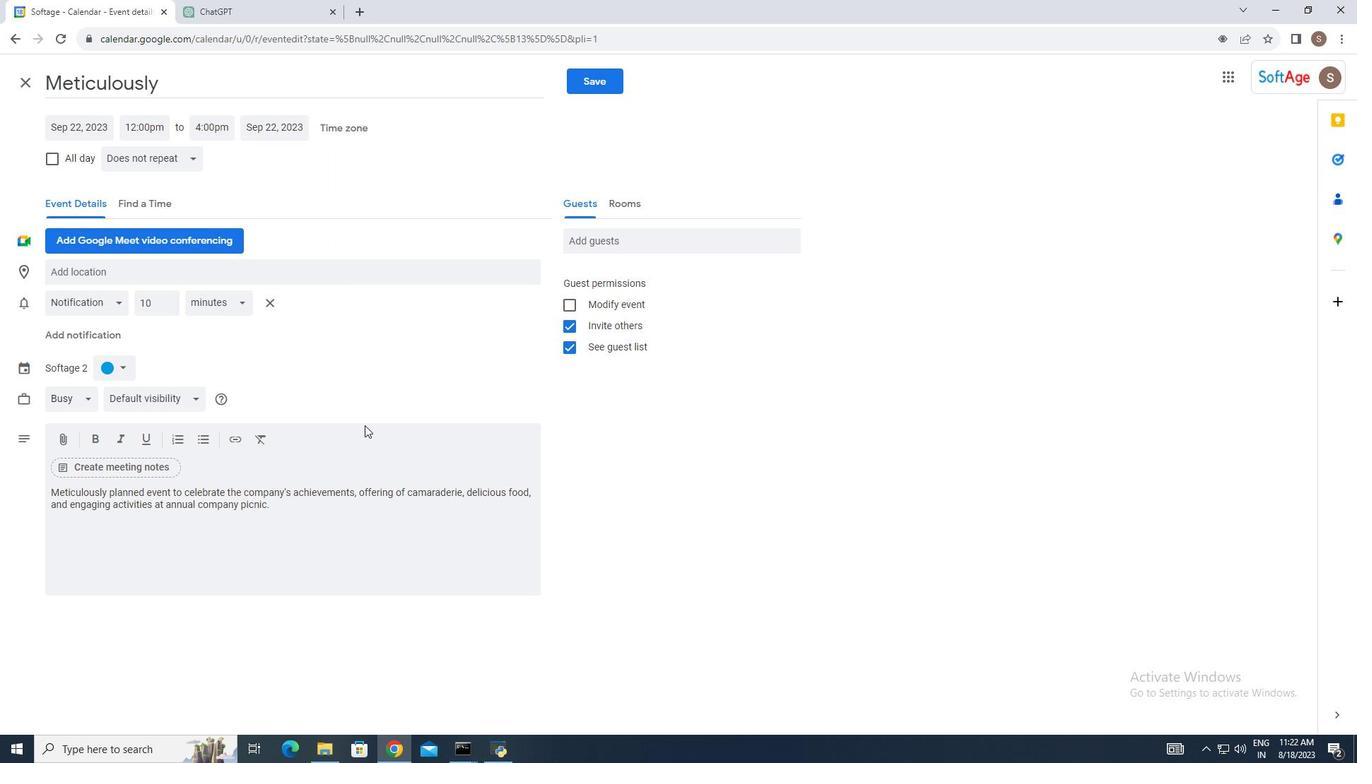 
Action: Mouse scrolled (360, 404) with delta (0, 0)
Screenshot: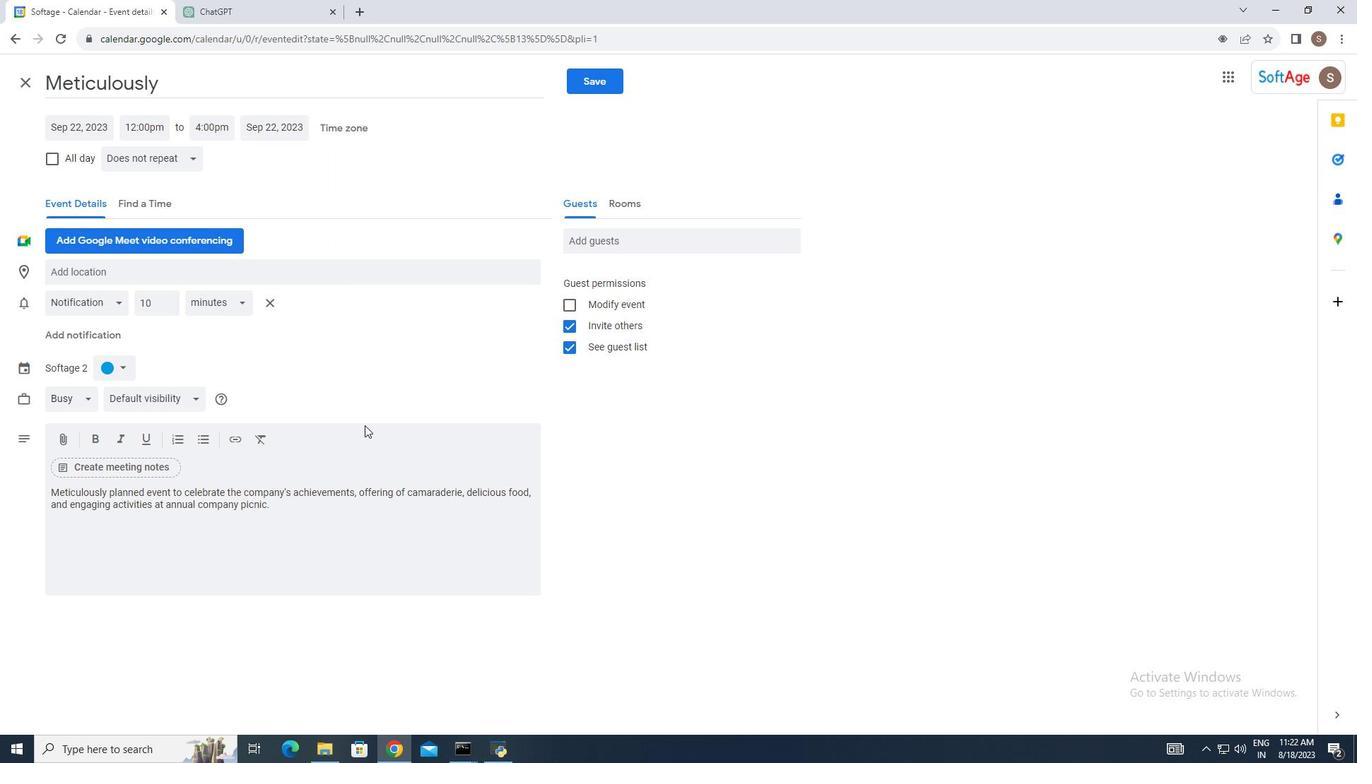 
Action: Mouse moved to (362, 417)
Screenshot: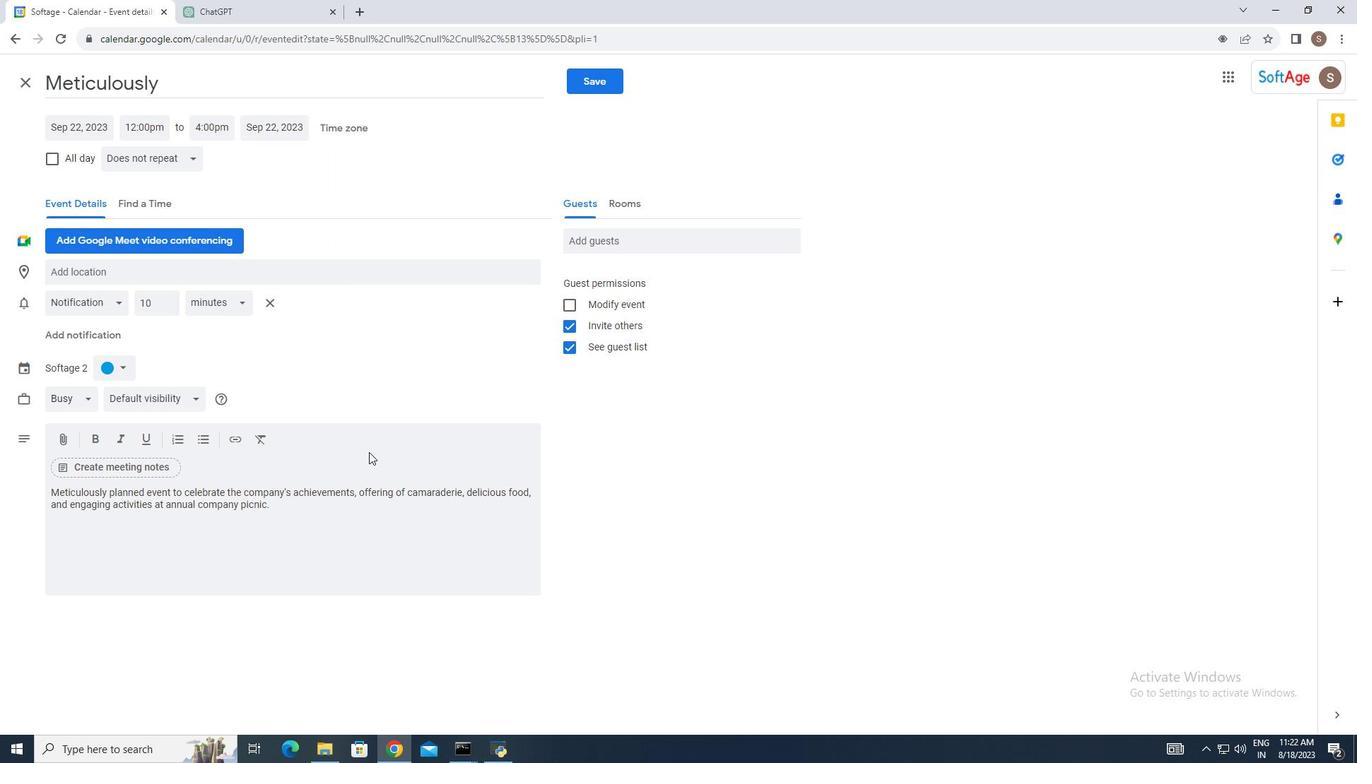 
Action: Mouse scrolled (362, 417) with delta (0, 0)
Screenshot: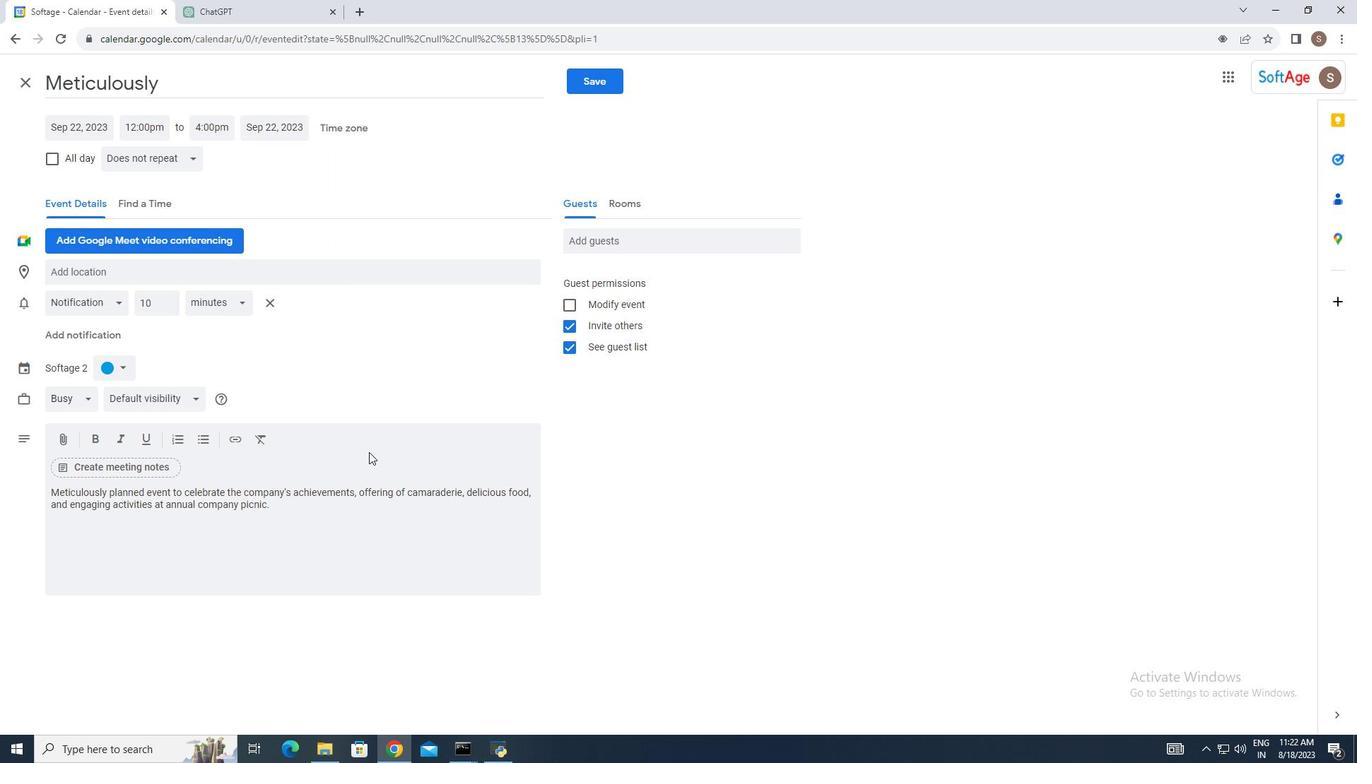 
Action: Mouse moved to (368, 445)
Screenshot: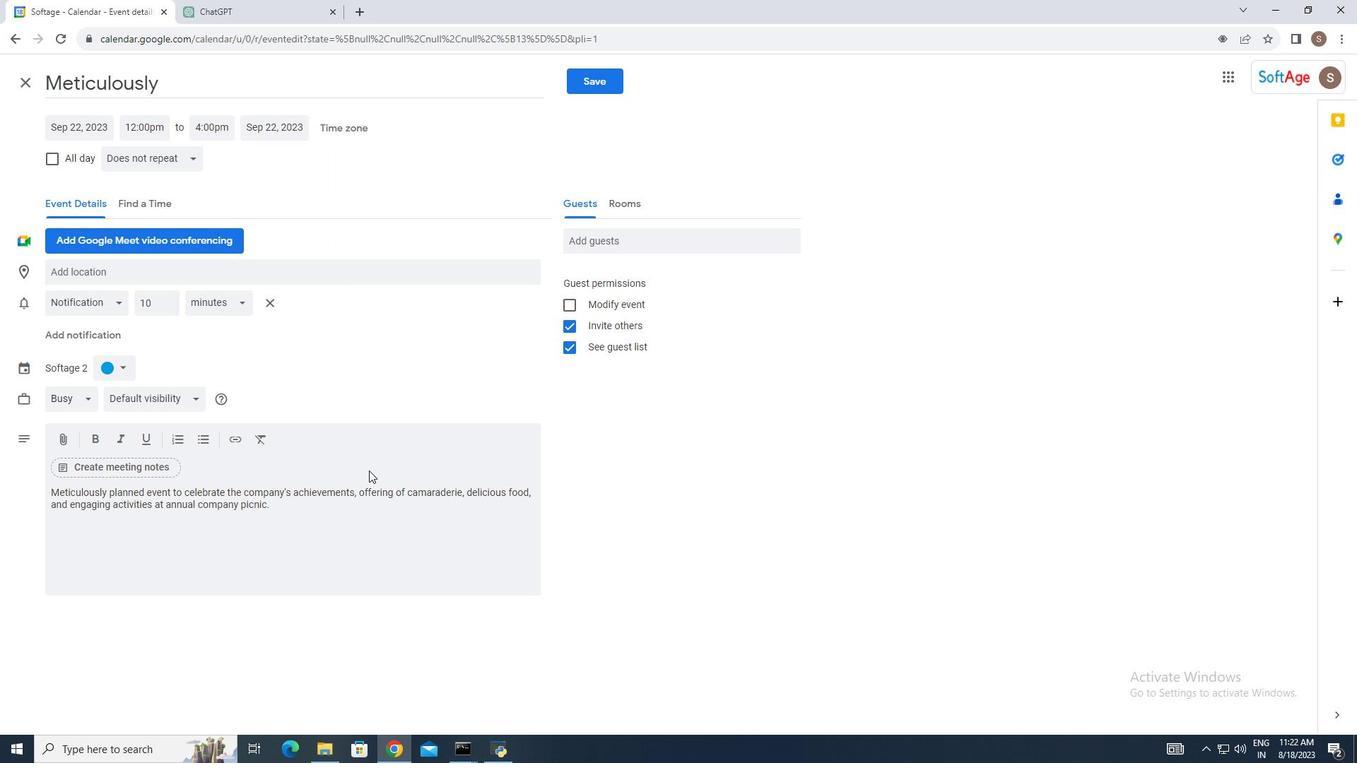 
Action: Mouse scrolled (368, 444) with delta (0, 0)
Screenshot: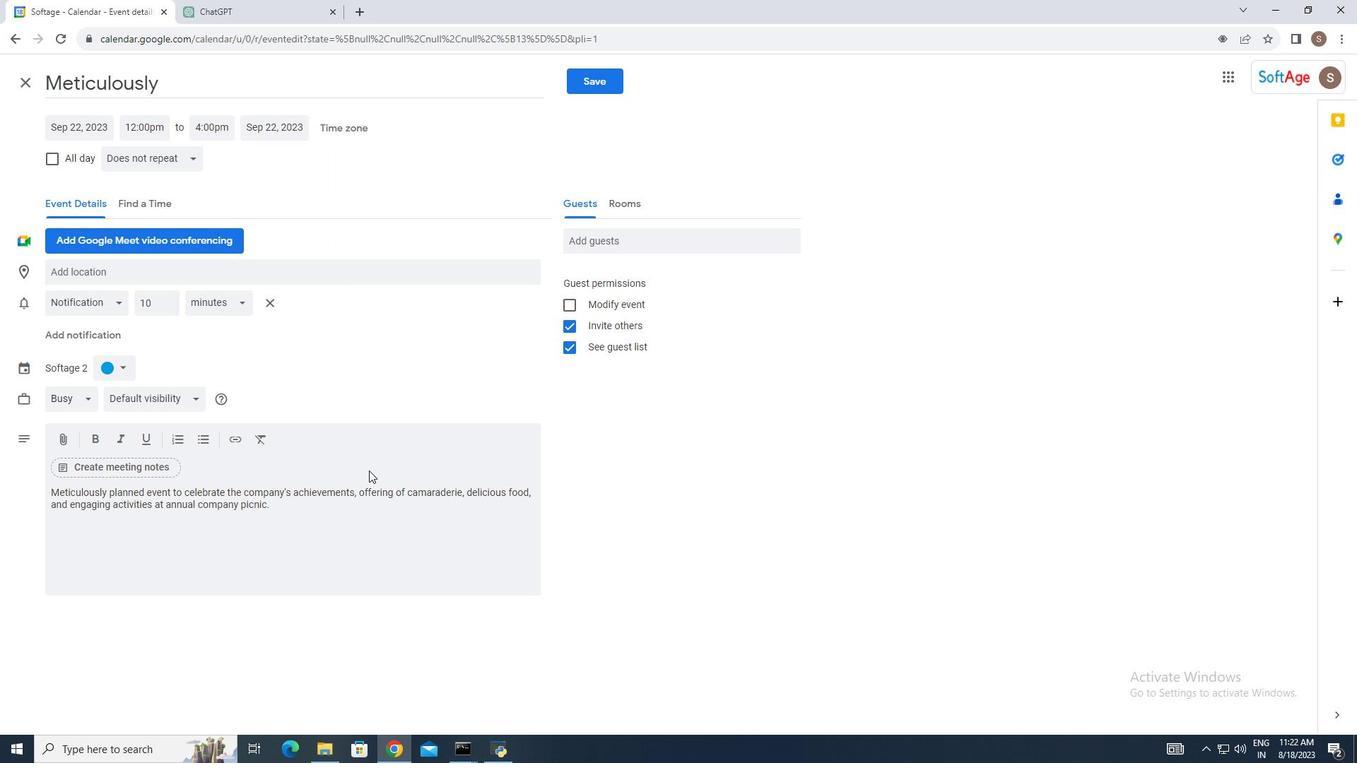 
Action: Mouse moved to (369, 462)
Screenshot: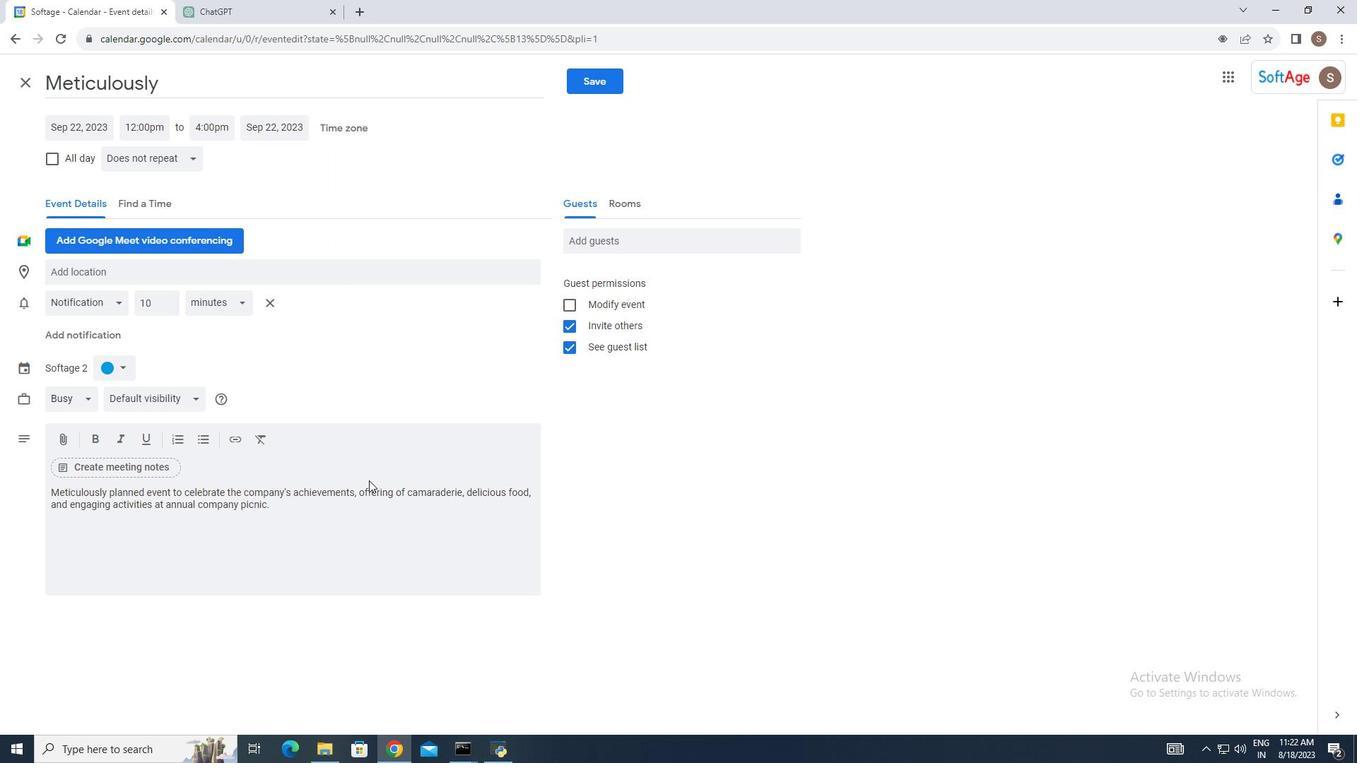 
Action: Mouse scrolled (369, 461) with delta (0, 0)
Screenshot: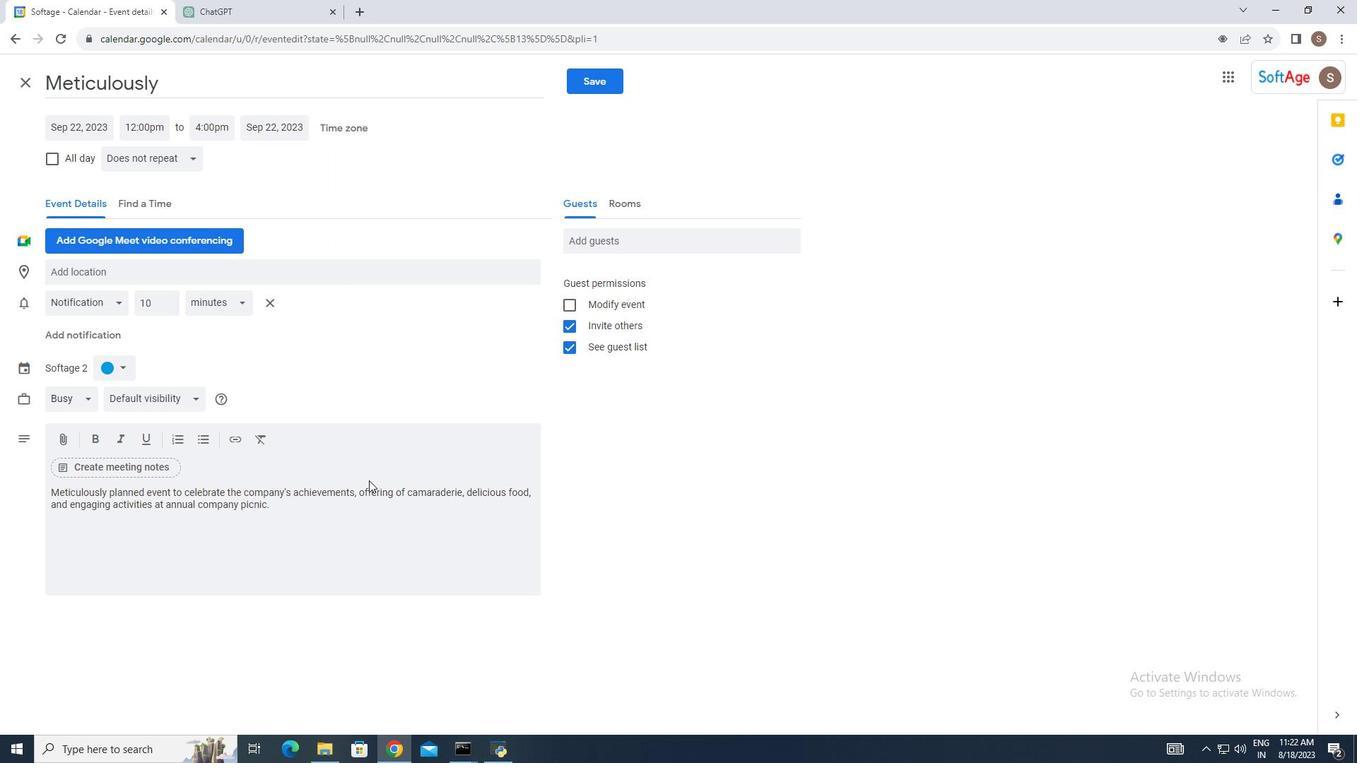 
Action: Mouse moved to (412, 408)
Screenshot: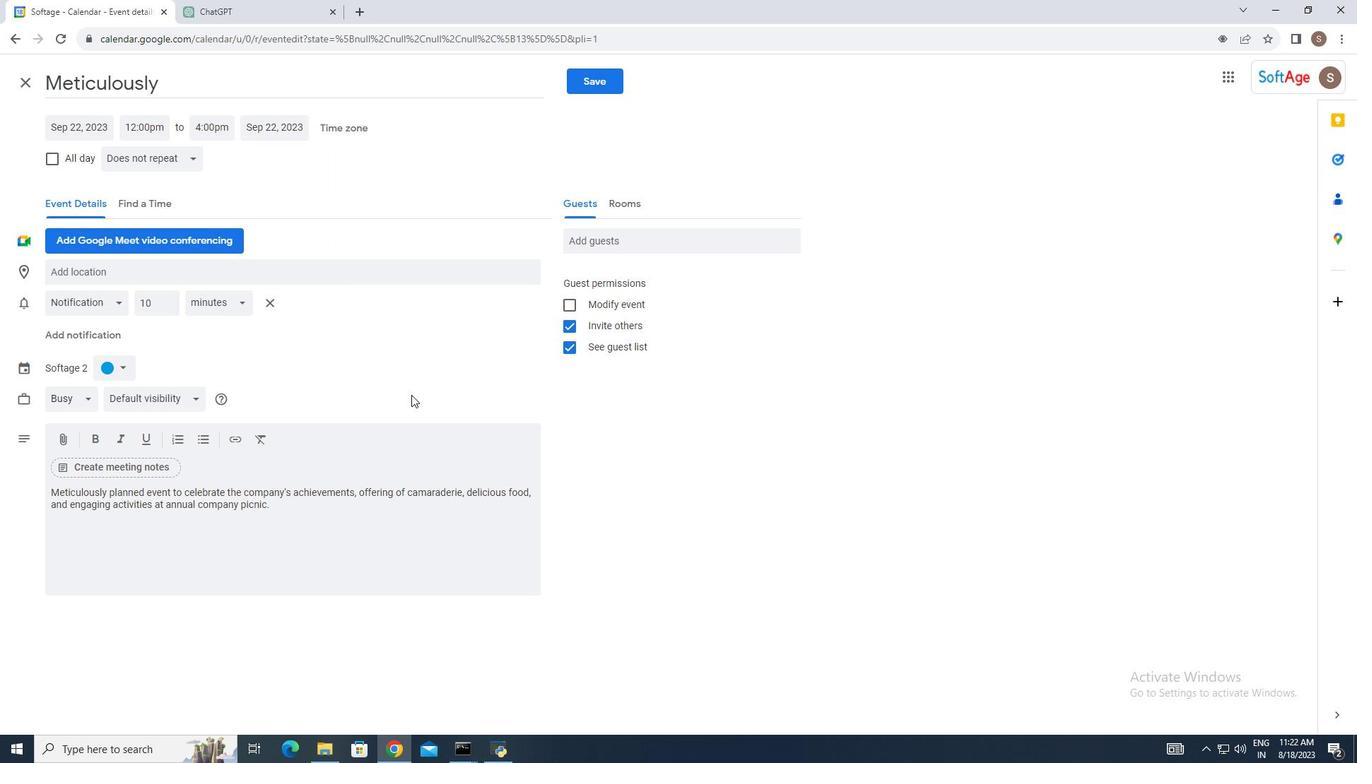 
Action: Mouse scrolled (412, 409) with delta (0, 0)
Screenshot: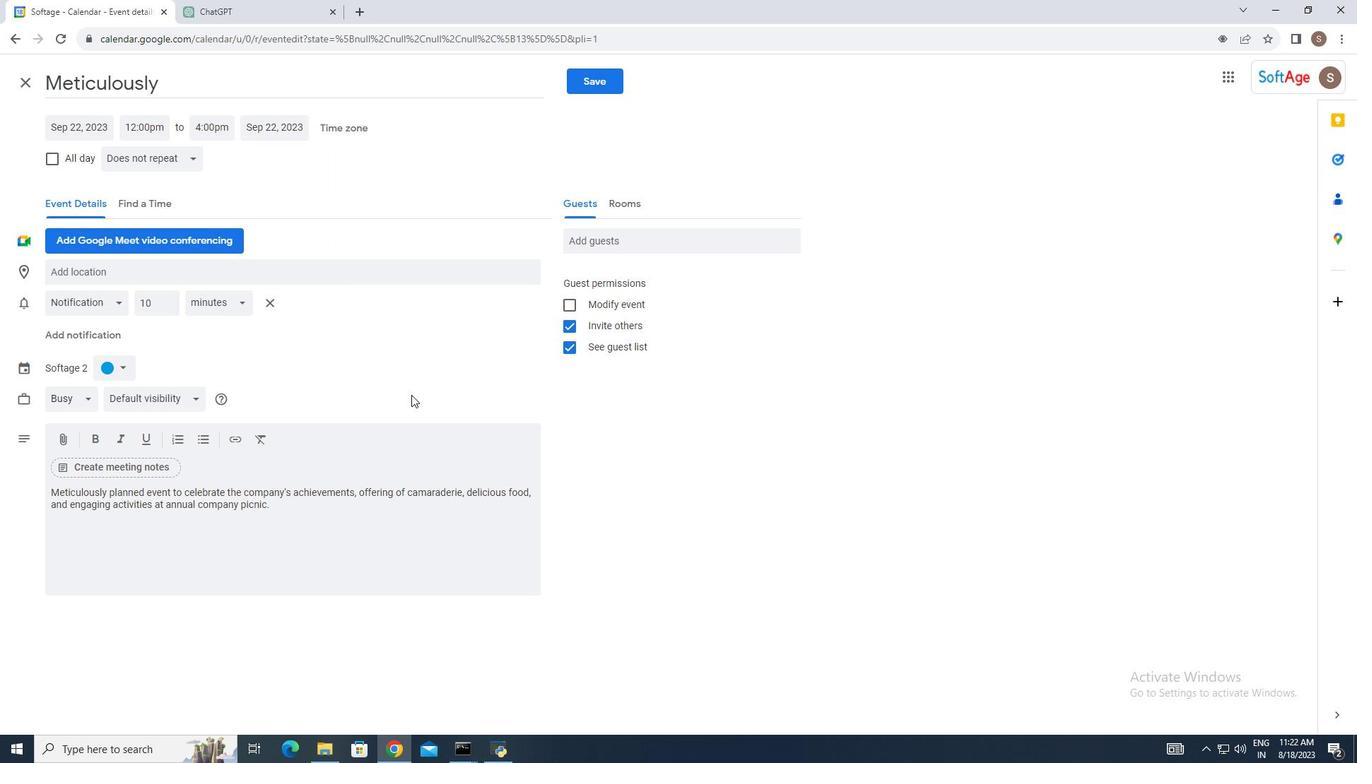 
Action: Mouse moved to (412, 406)
Screenshot: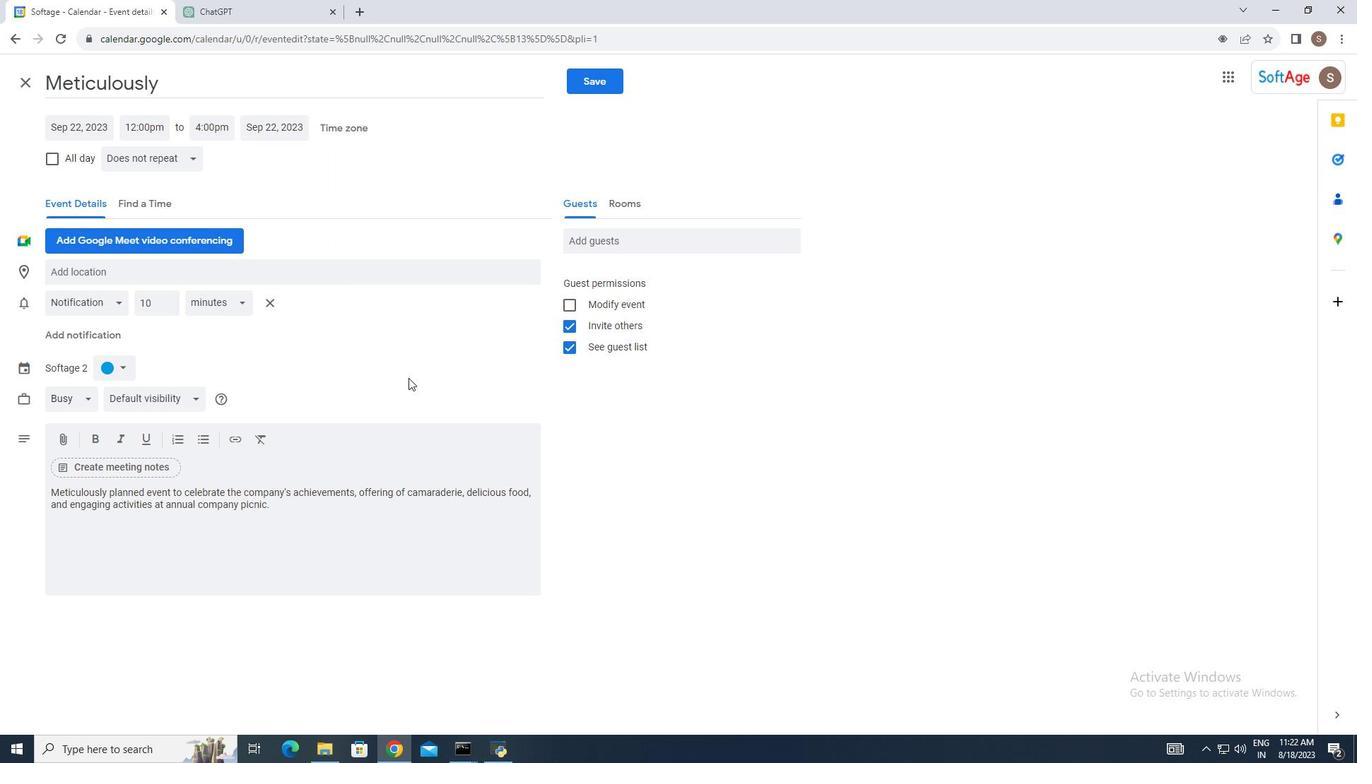 
Action: Mouse scrolled (412, 407) with delta (0, 0)
Screenshot: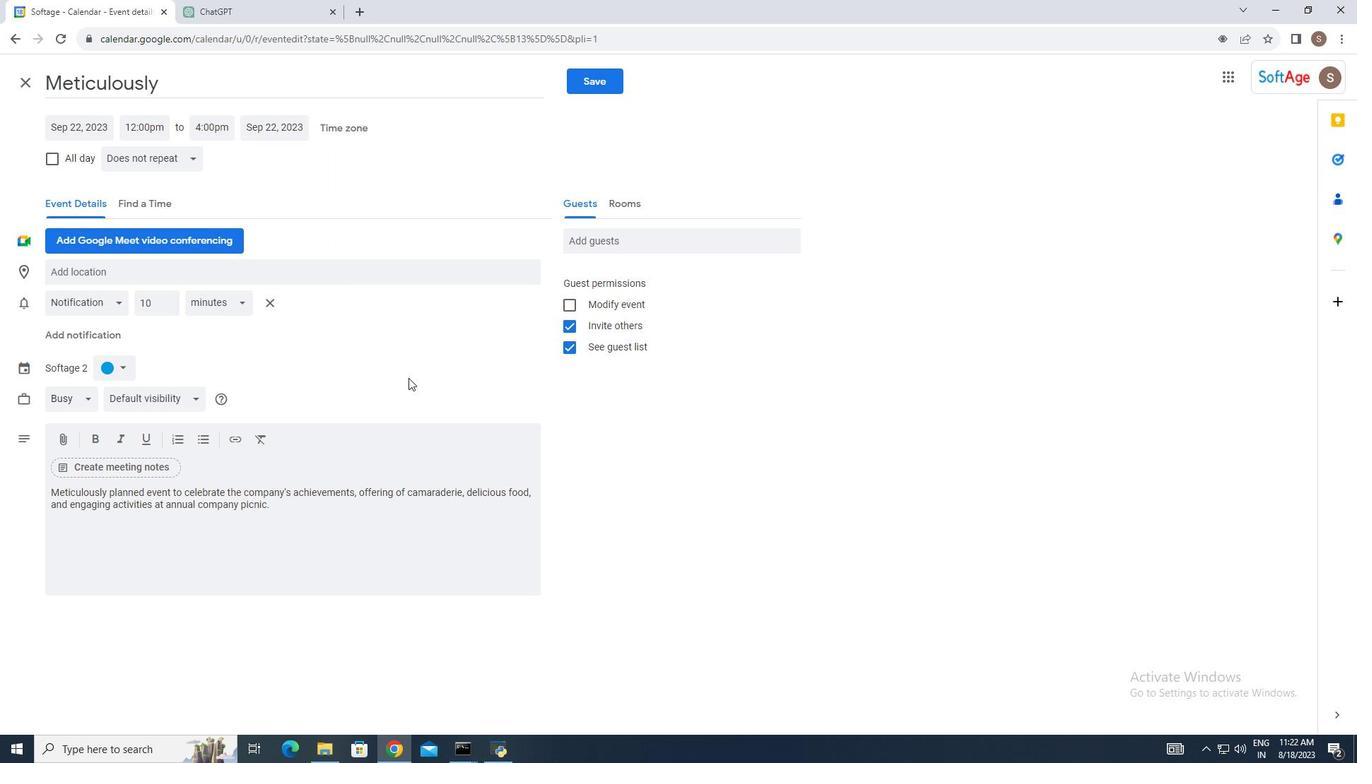 
Action: Mouse moved to (412, 401)
Screenshot: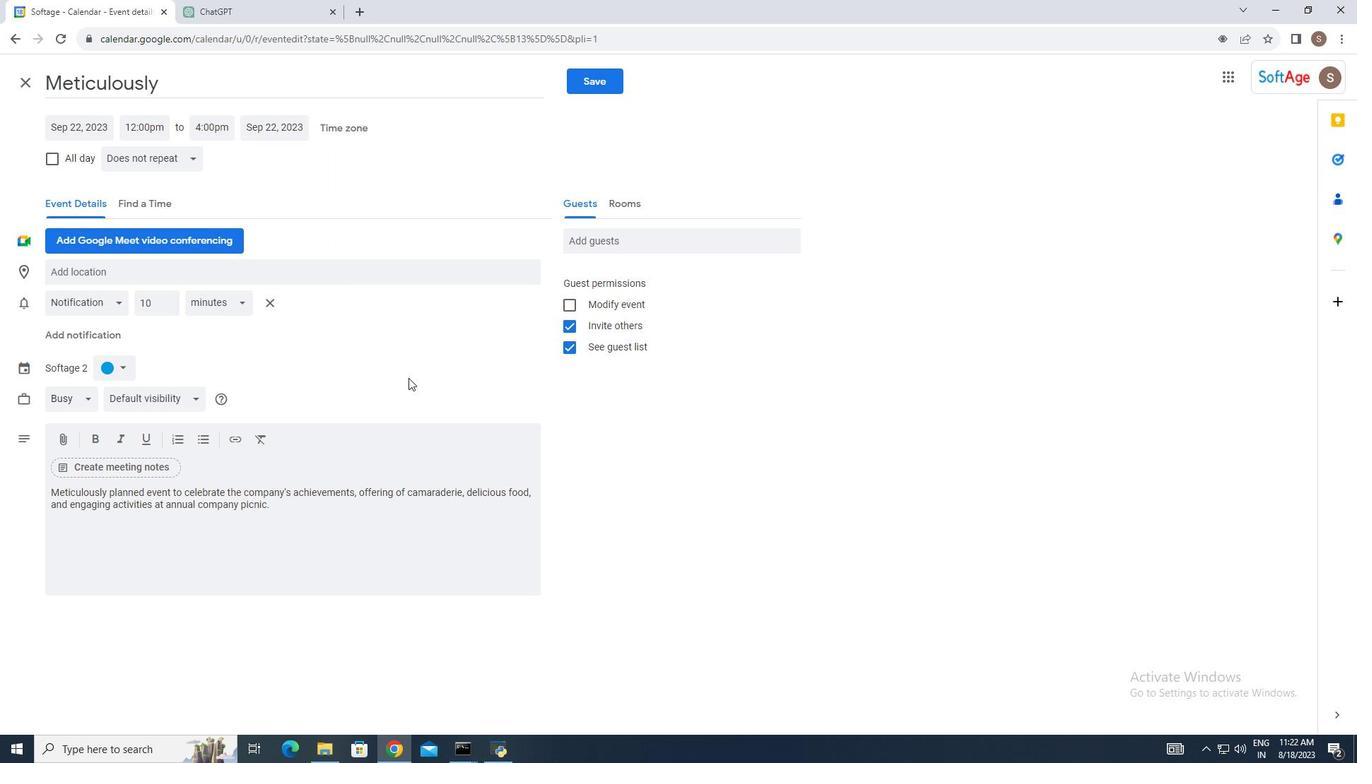 
Action: Mouse scrolled (412, 402) with delta (0, 0)
Screenshot: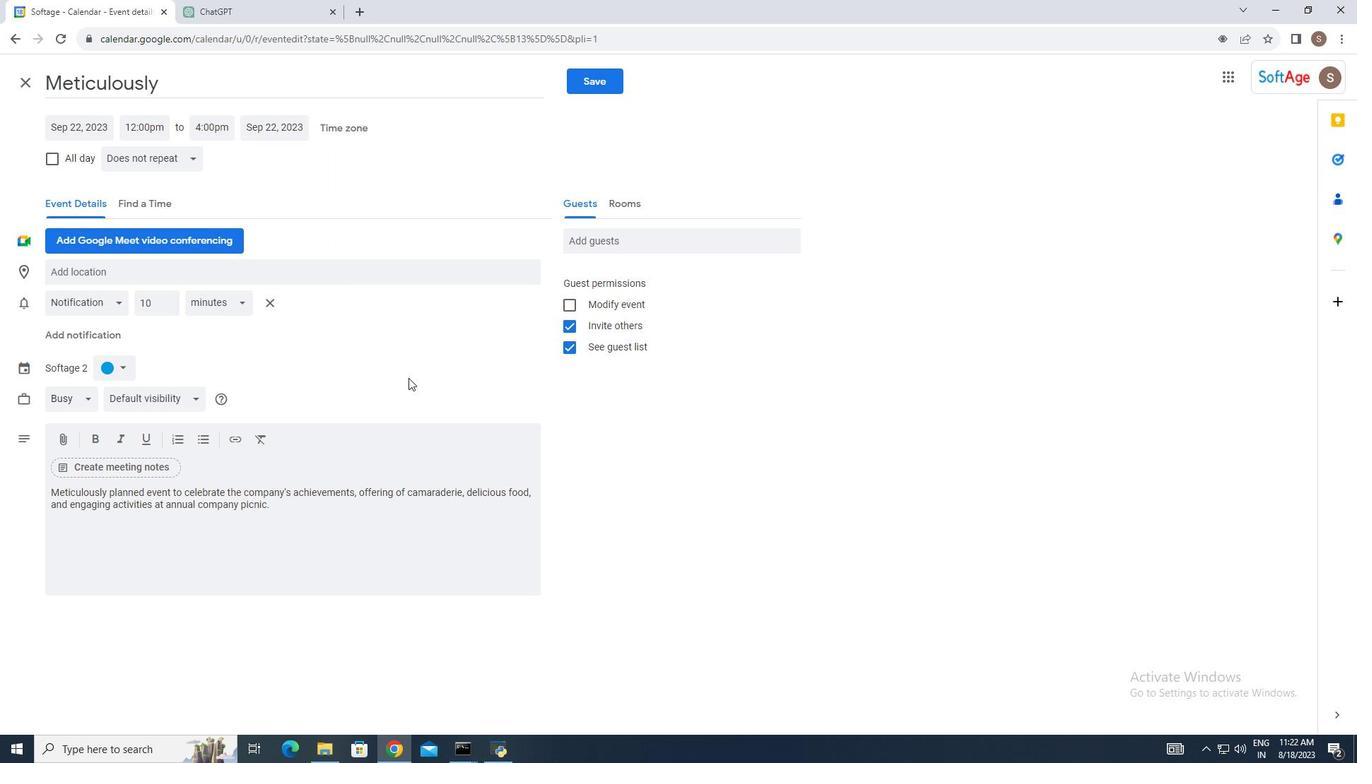 
Action: Mouse moved to (503, 226)
Screenshot: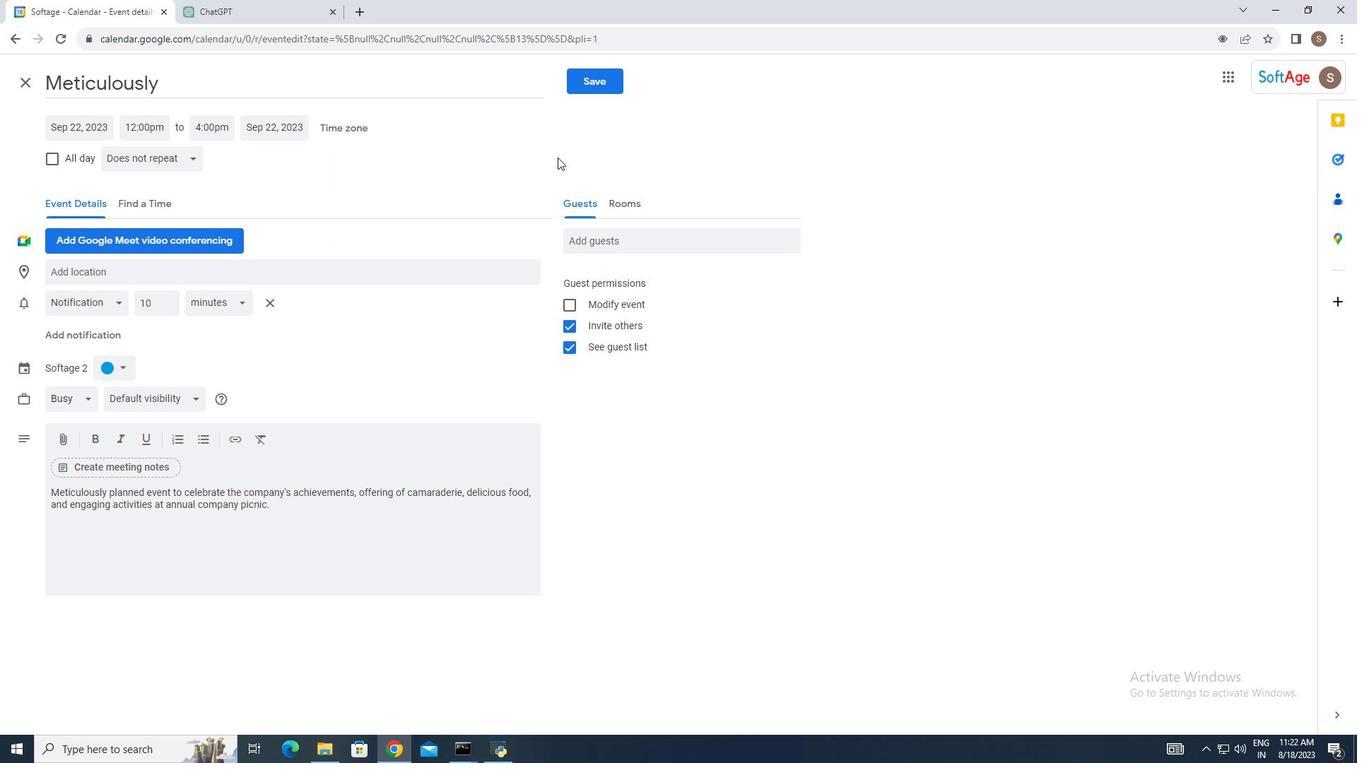 
Action: Mouse scrolled (503, 227) with delta (0, 0)
Screenshot: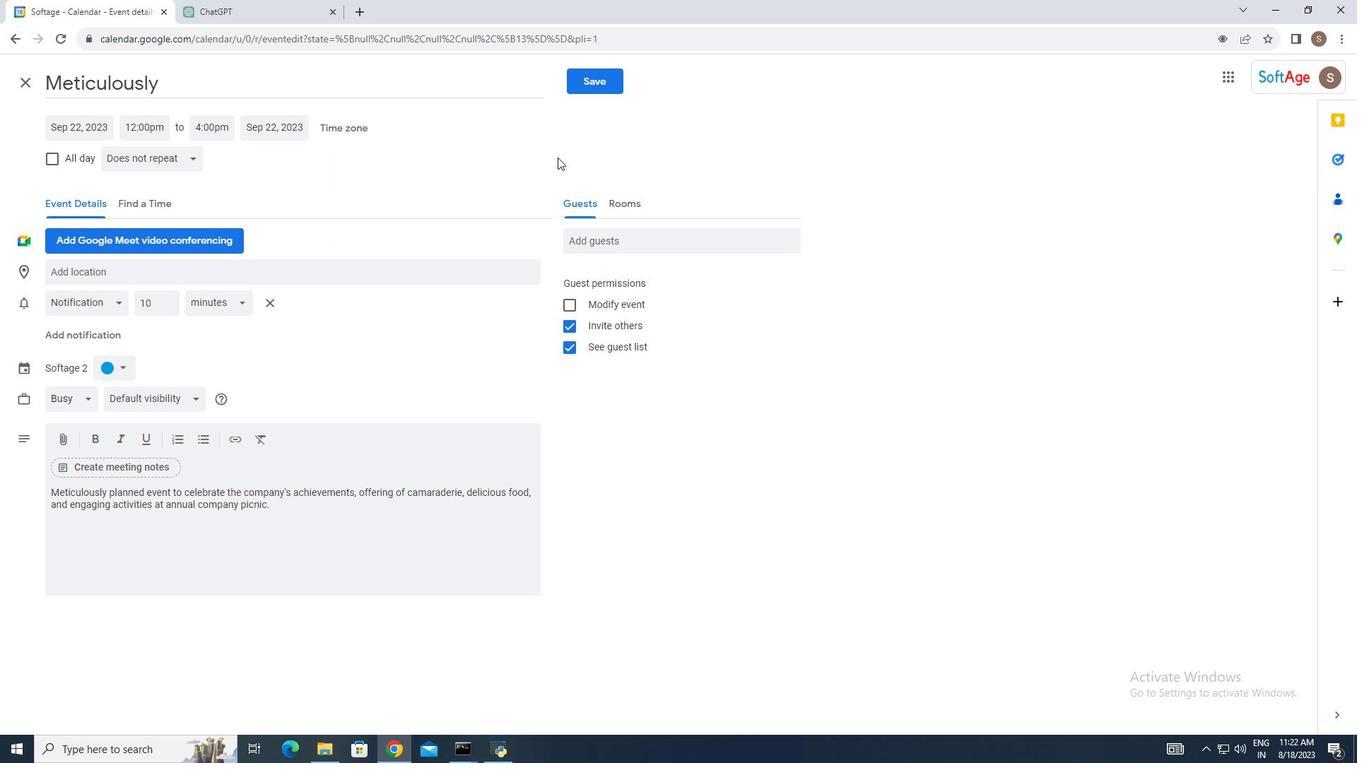 
Action: Mouse moved to (600, 79)
Screenshot: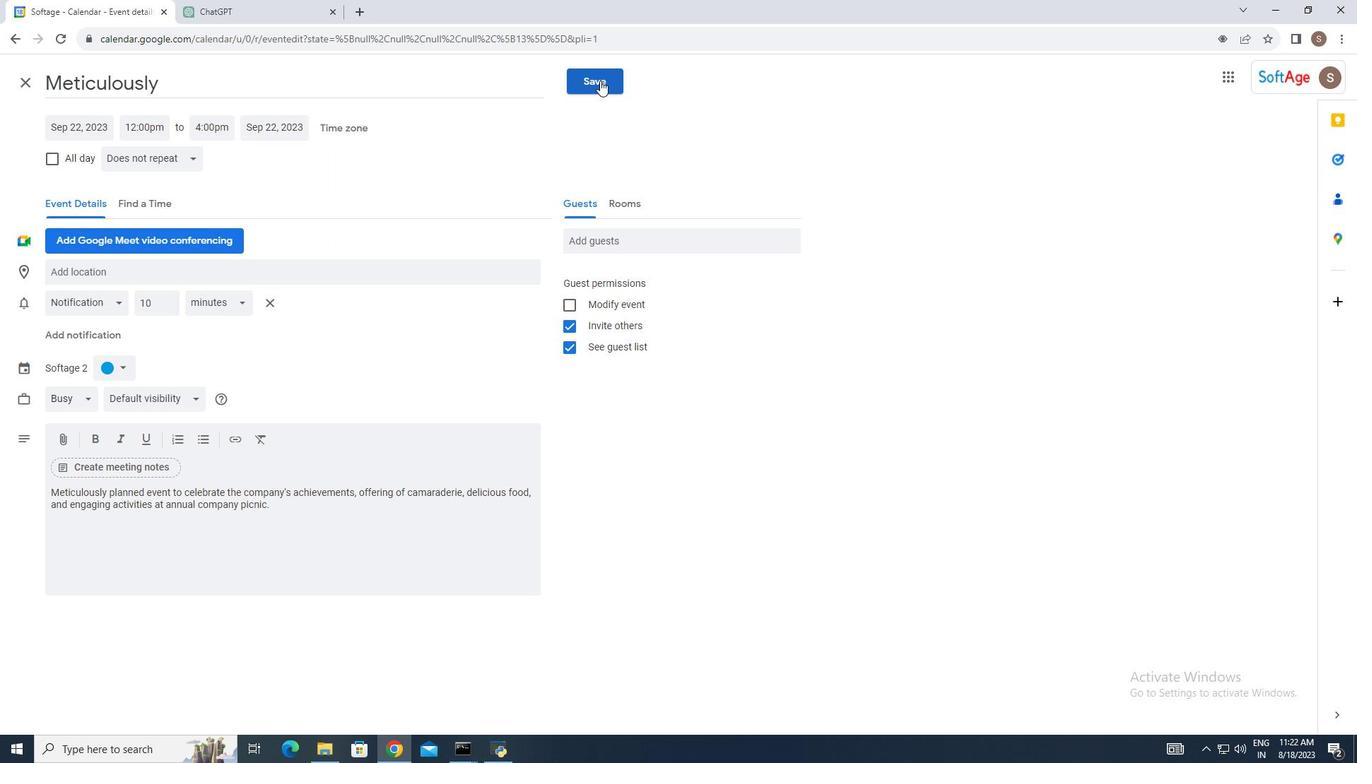 
Action: Mouse pressed left at (600, 79)
Screenshot: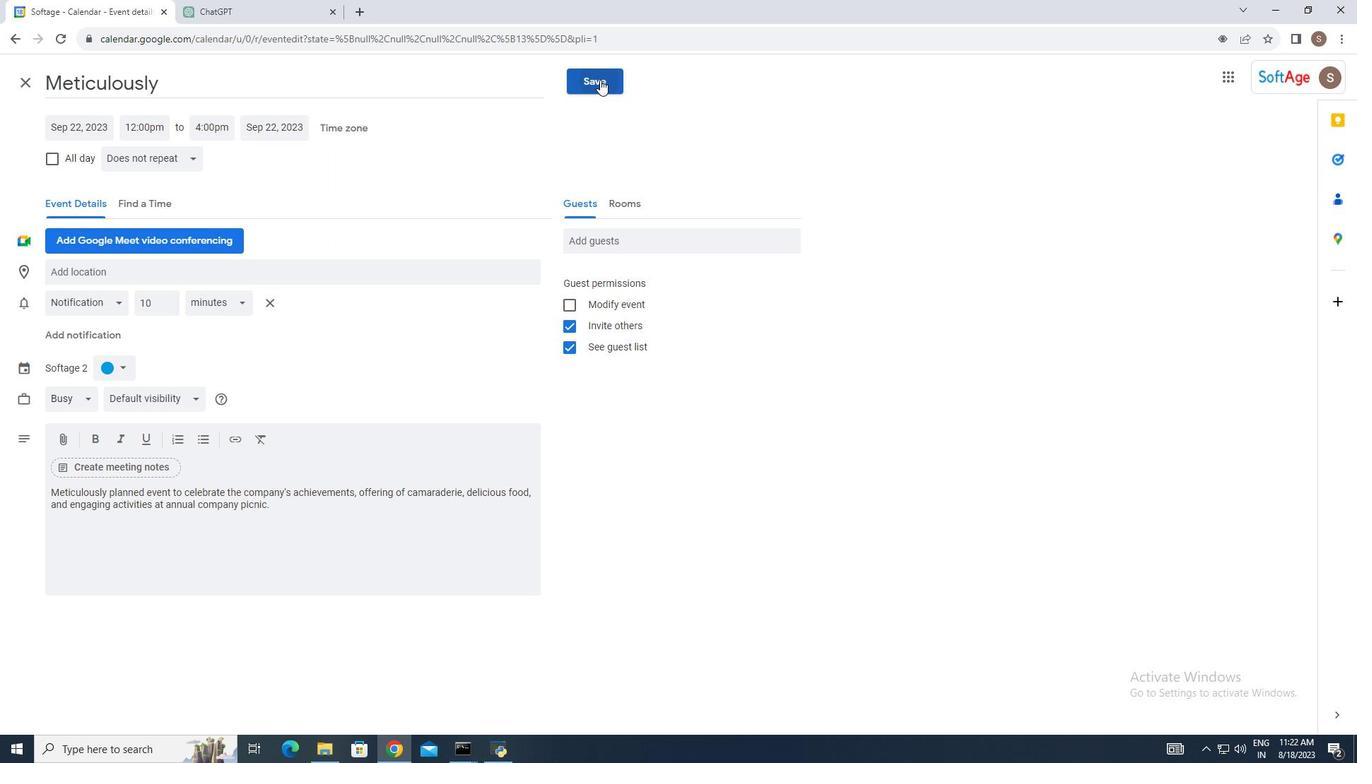 
Action: Mouse moved to (316, 324)
Screenshot: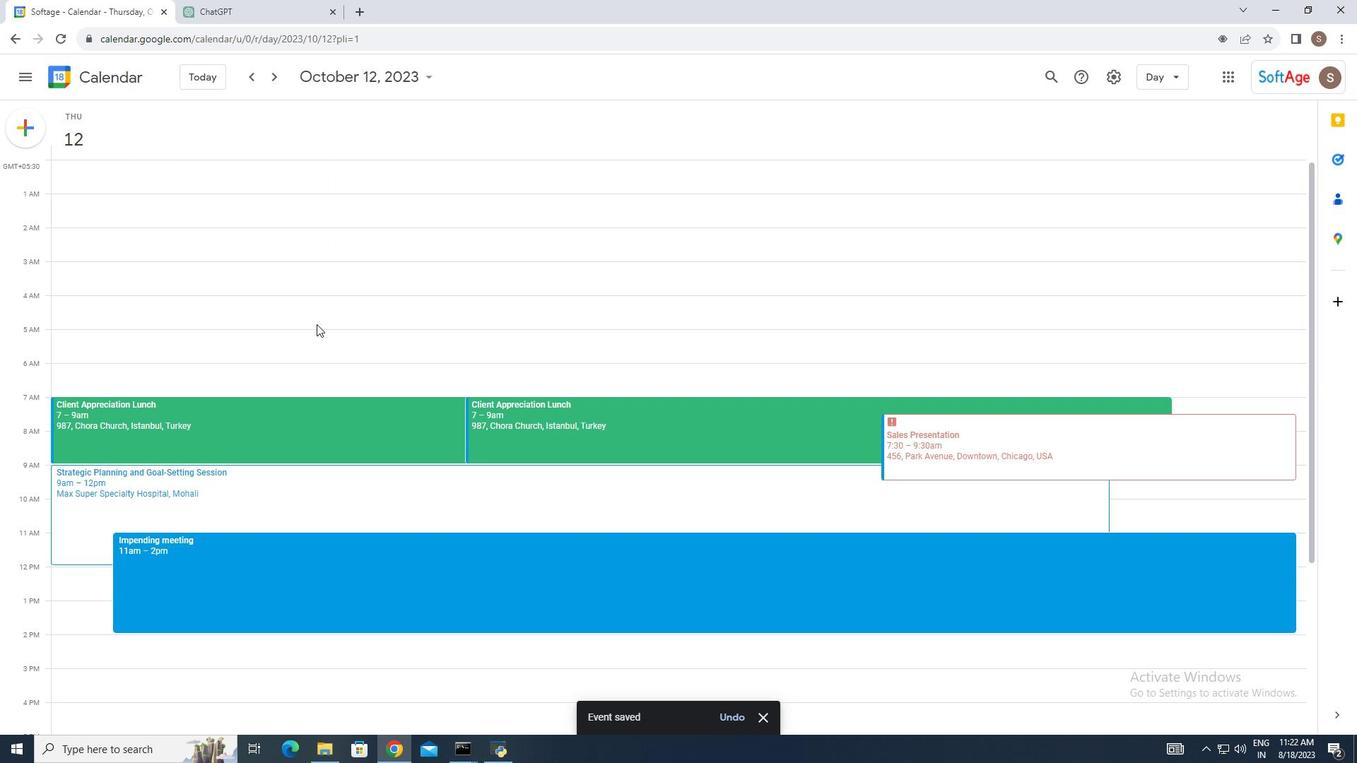 
